 Task: Add a condition where "Channel Is Closed ticket" in pending tickets.
Action: Mouse moved to (94, 442)
Screenshot: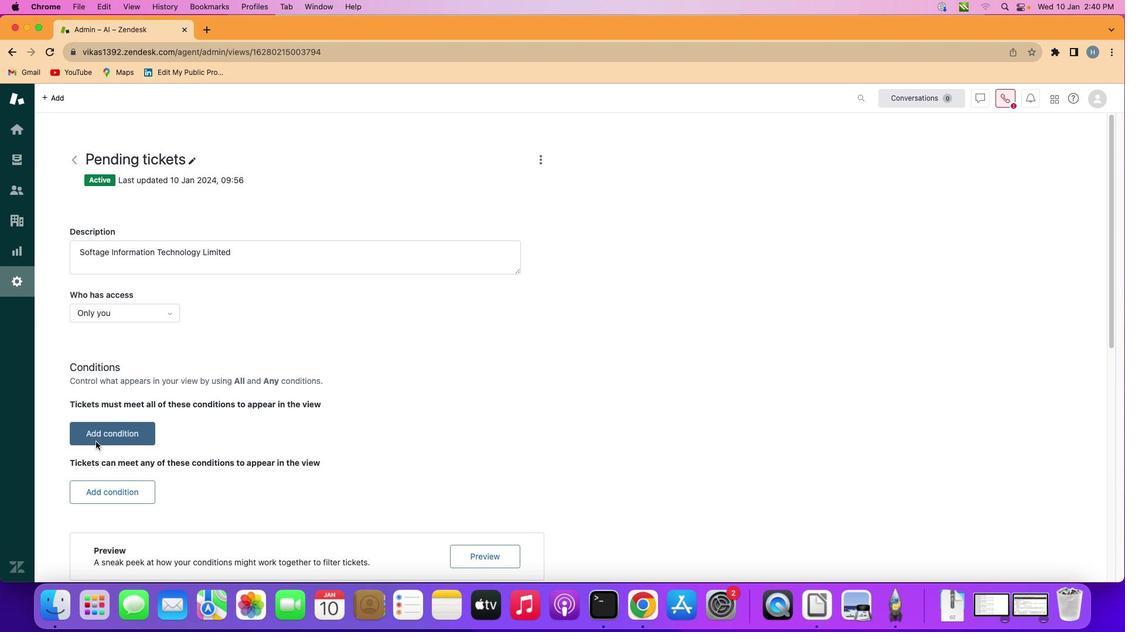 
Action: Mouse pressed left at (94, 442)
Screenshot: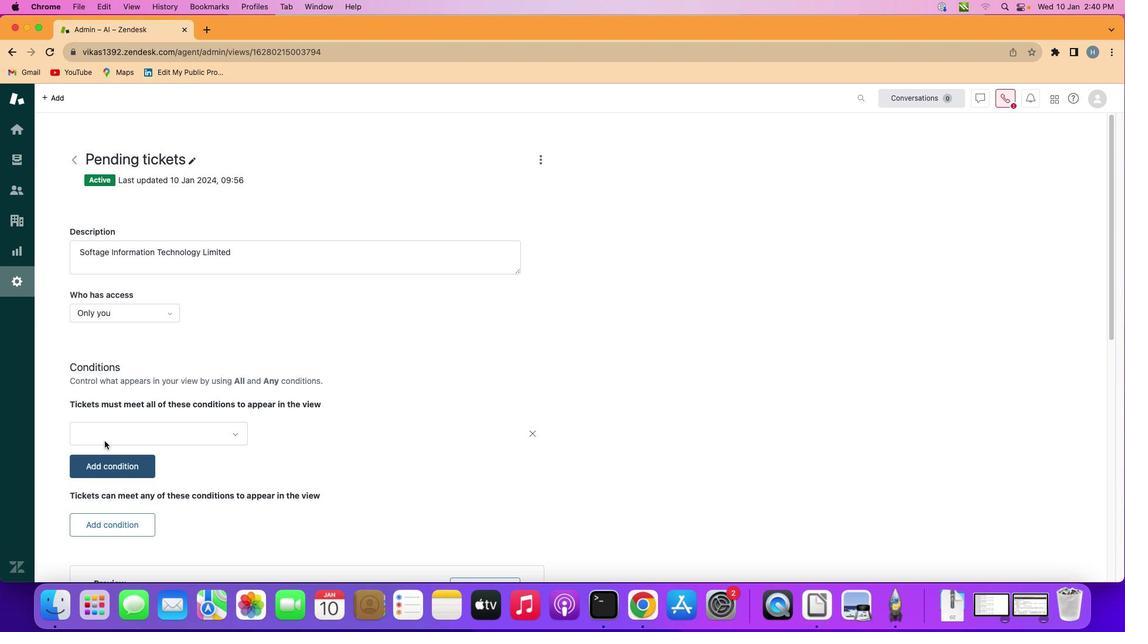 
Action: Mouse moved to (189, 441)
Screenshot: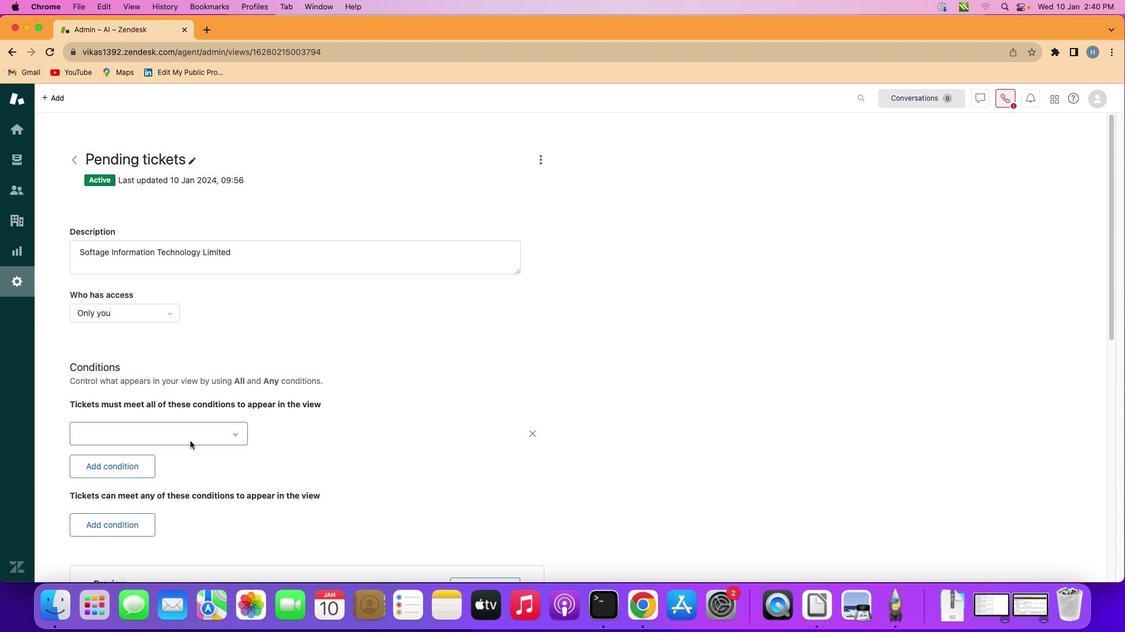 
Action: Mouse pressed left at (189, 441)
Screenshot: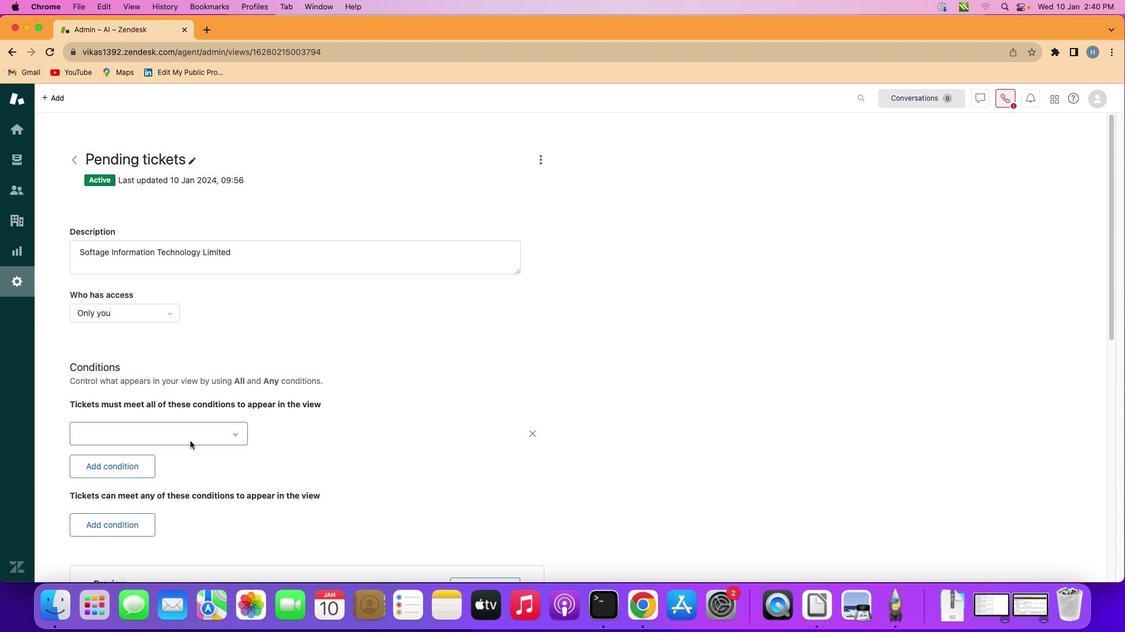 
Action: Mouse moved to (196, 329)
Screenshot: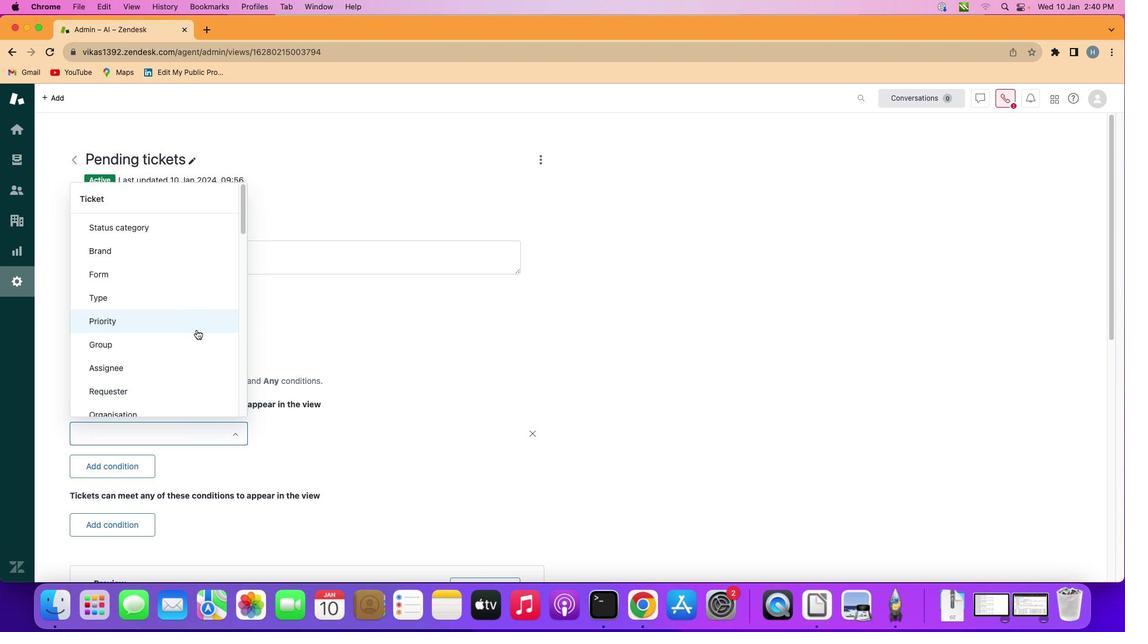 
Action: Mouse scrolled (196, 329) with delta (0, 0)
Screenshot: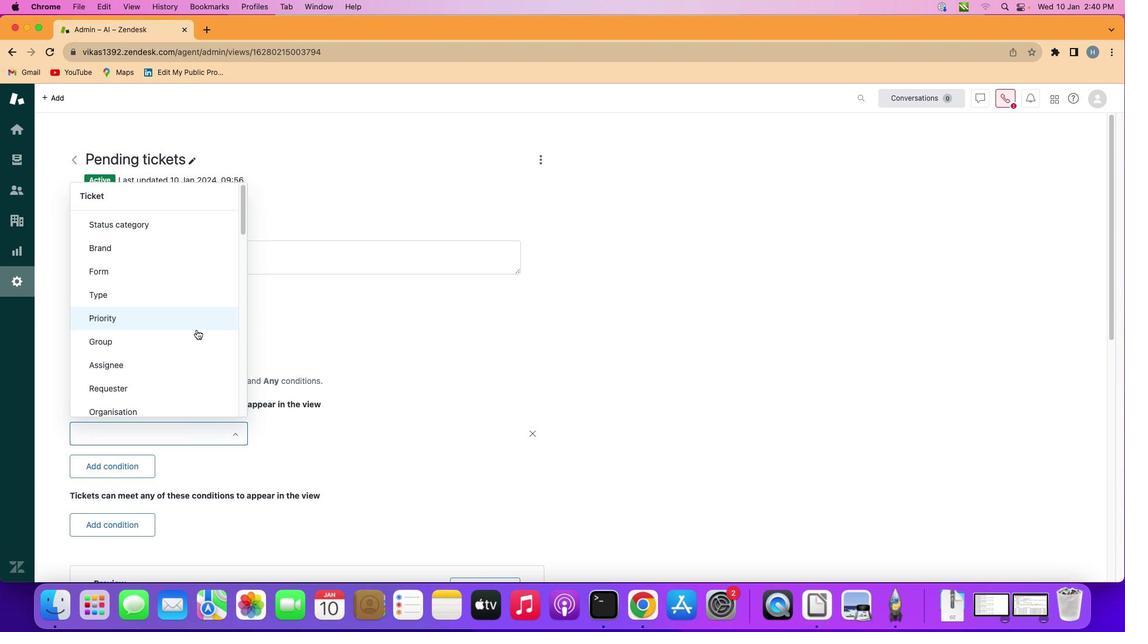 
Action: Mouse scrolled (196, 329) with delta (0, 0)
Screenshot: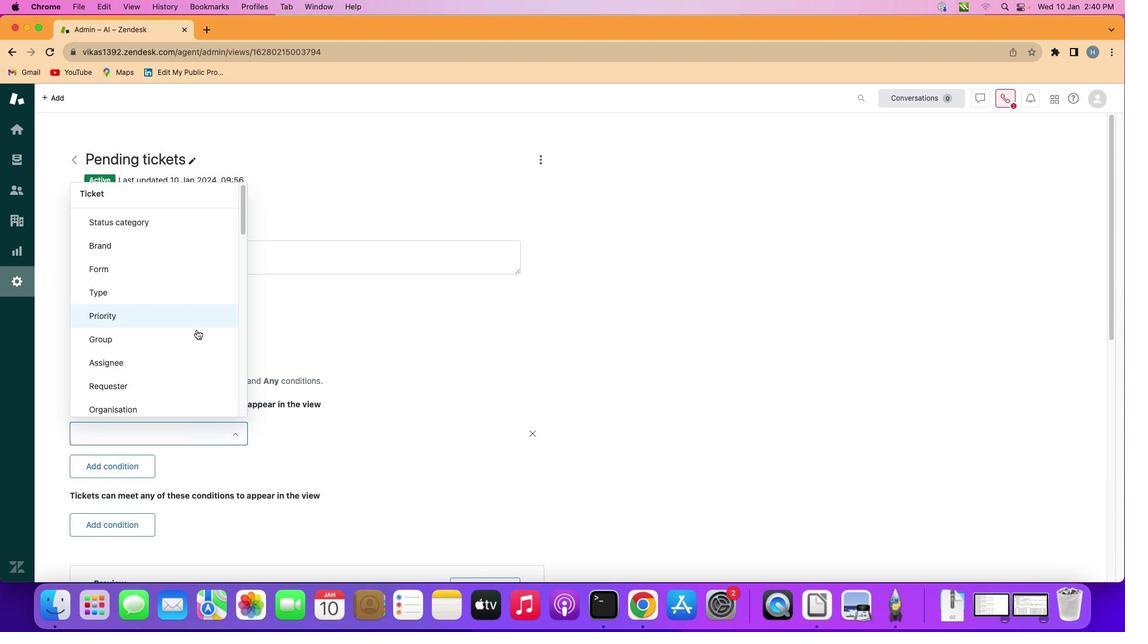 
Action: Mouse scrolled (196, 329) with delta (0, 0)
Screenshot: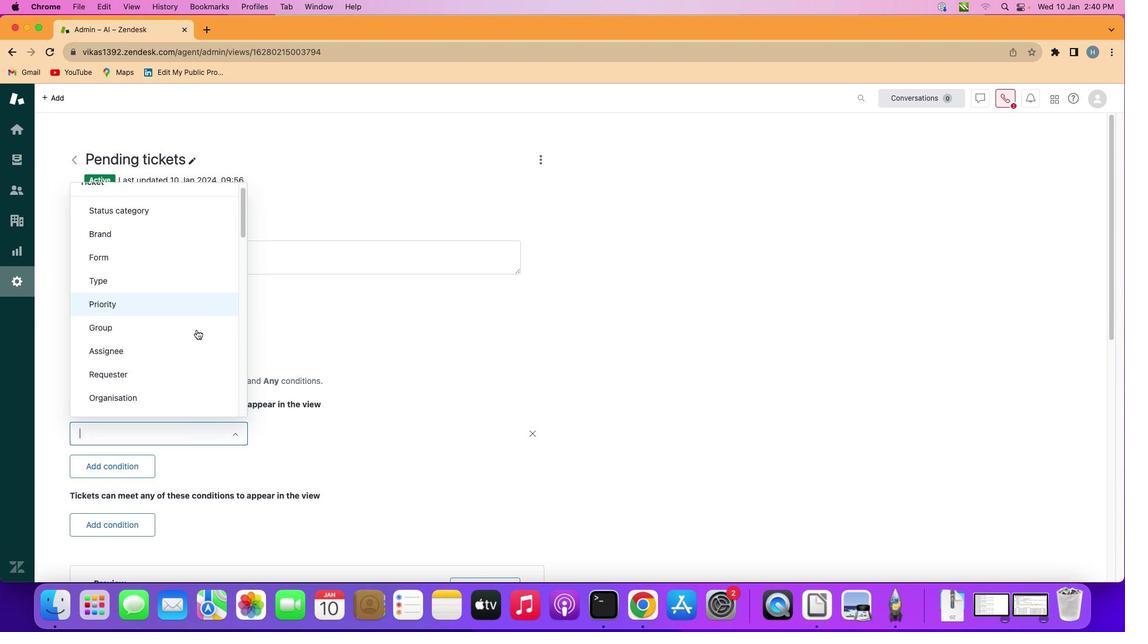 
Action: Mouse scrolled (196, 329) with delta (0, 0)
Screenshot: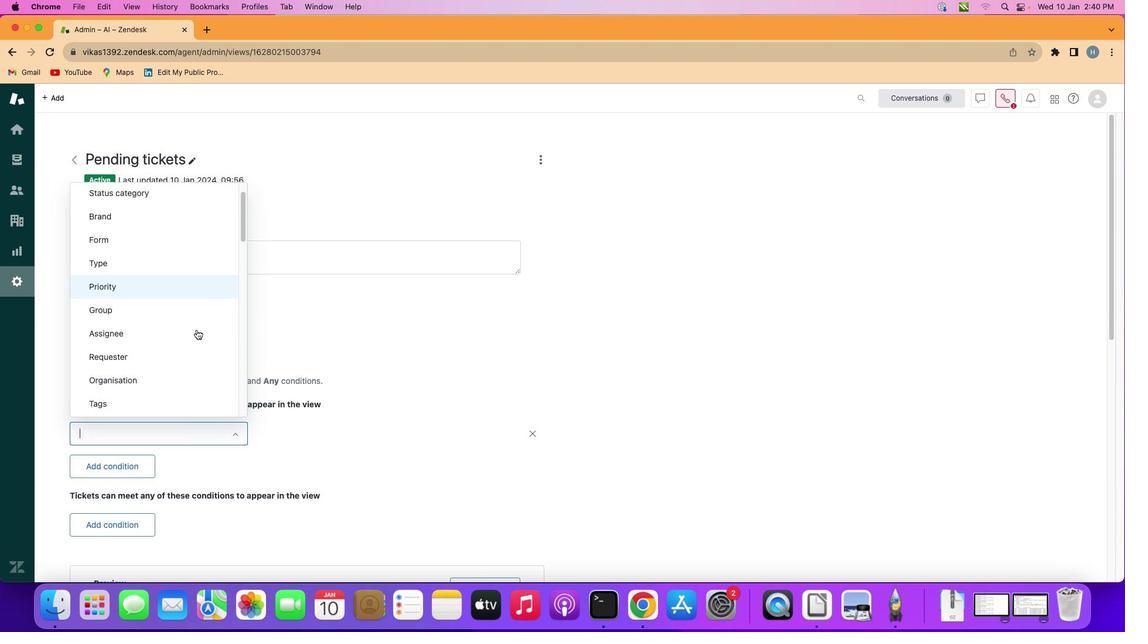 
Action: Mouse scrolled (196, 329) with delta (0, 0)
Screenshot: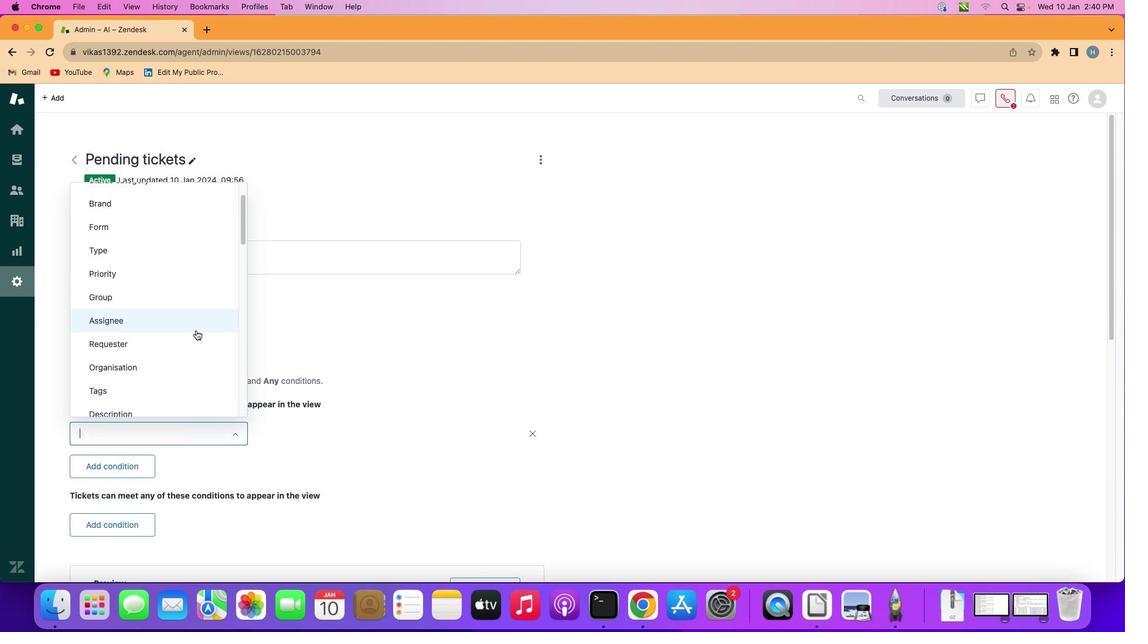 
Action: Mouse moved to (195, 330)
Screenshot: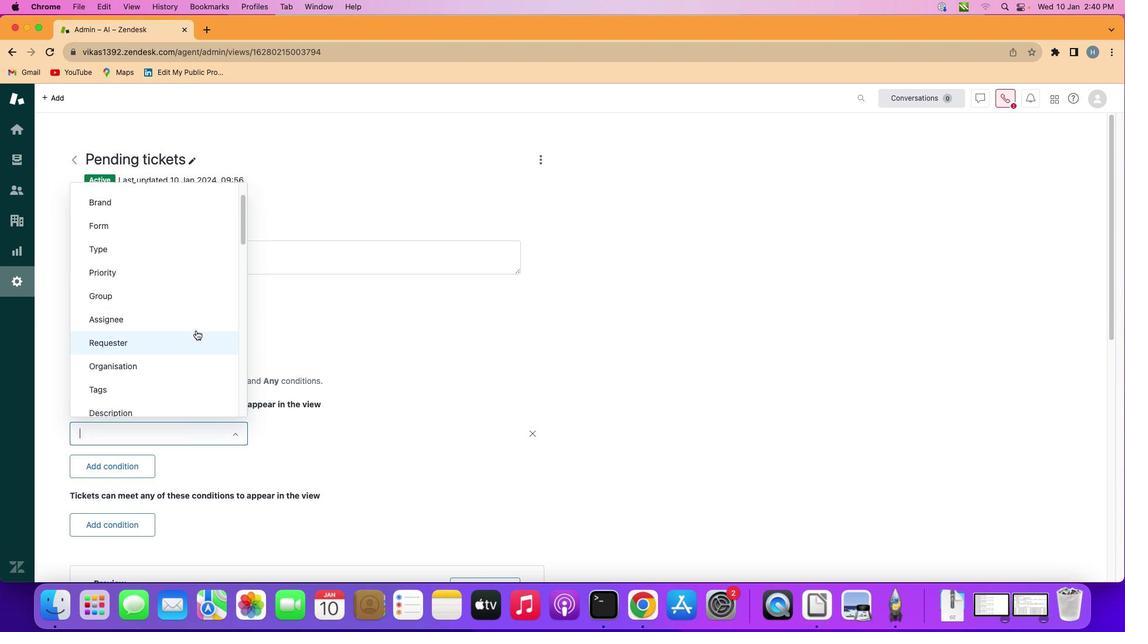 
Action: Mouse scrolled (195, 330) with delta (0, 0)
Screenshot: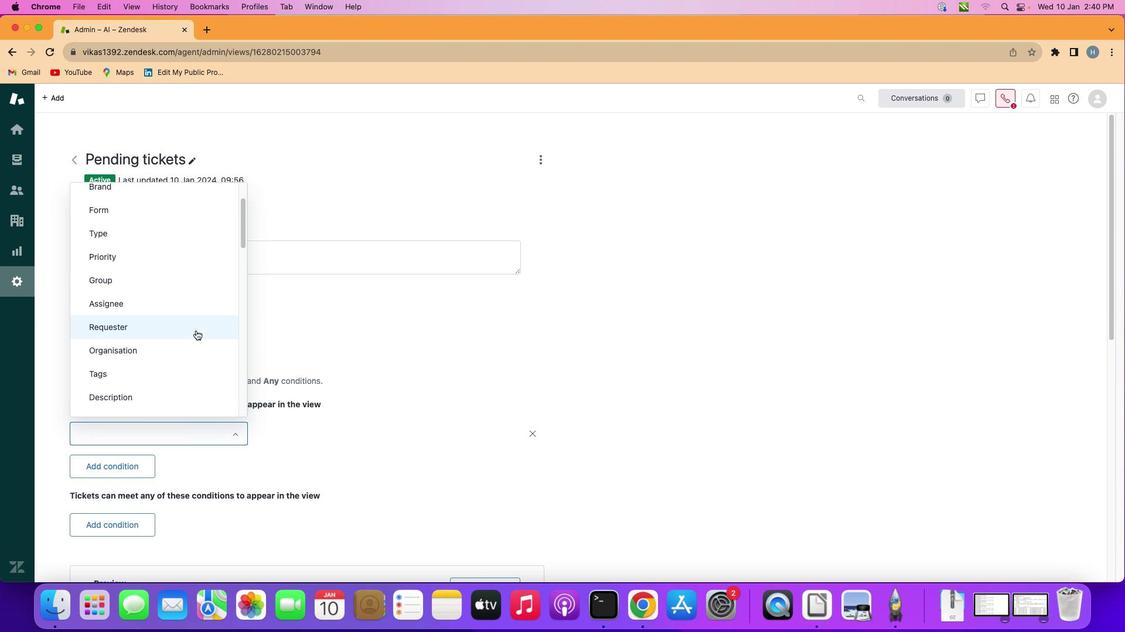 
Action: Mouse scrolled (195, 330) with delta (0, 0)
Screenshot: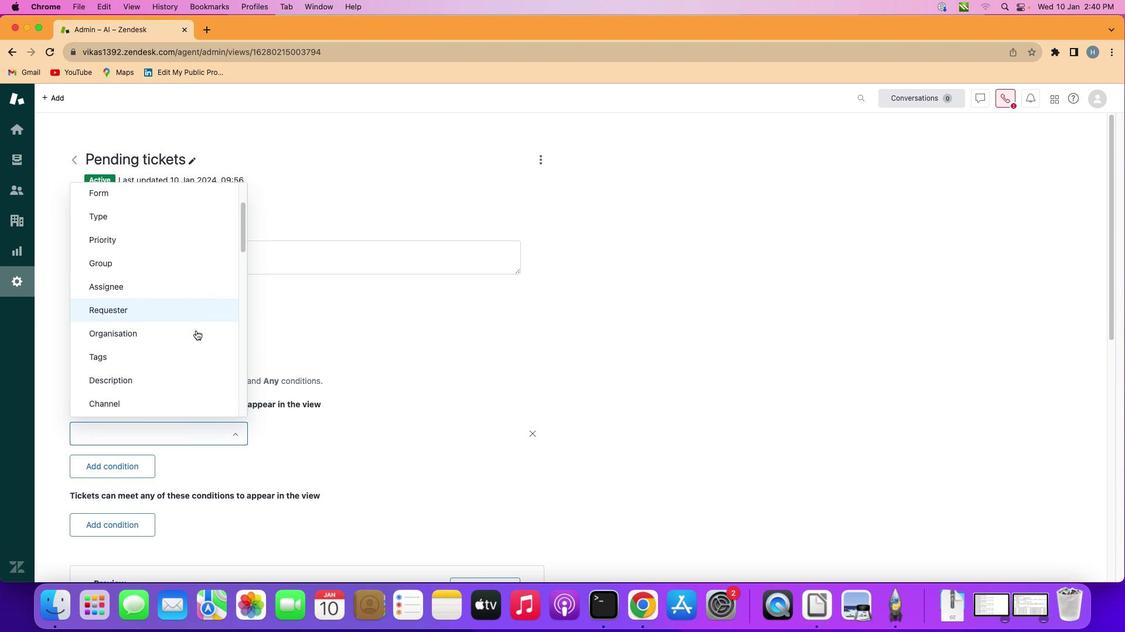 
Action: Mouse scrolled (195, 330) with delta (0, 0)
Screenshot: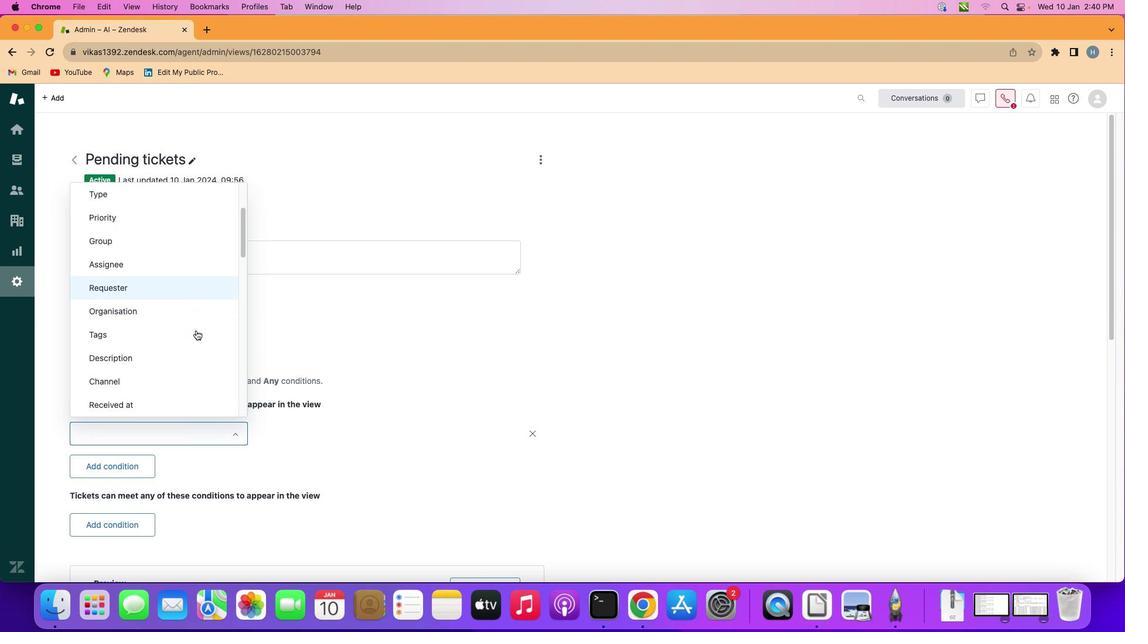 
Action: Mouse scrolled (195, 330) with delta (0, 0)
Screenshot: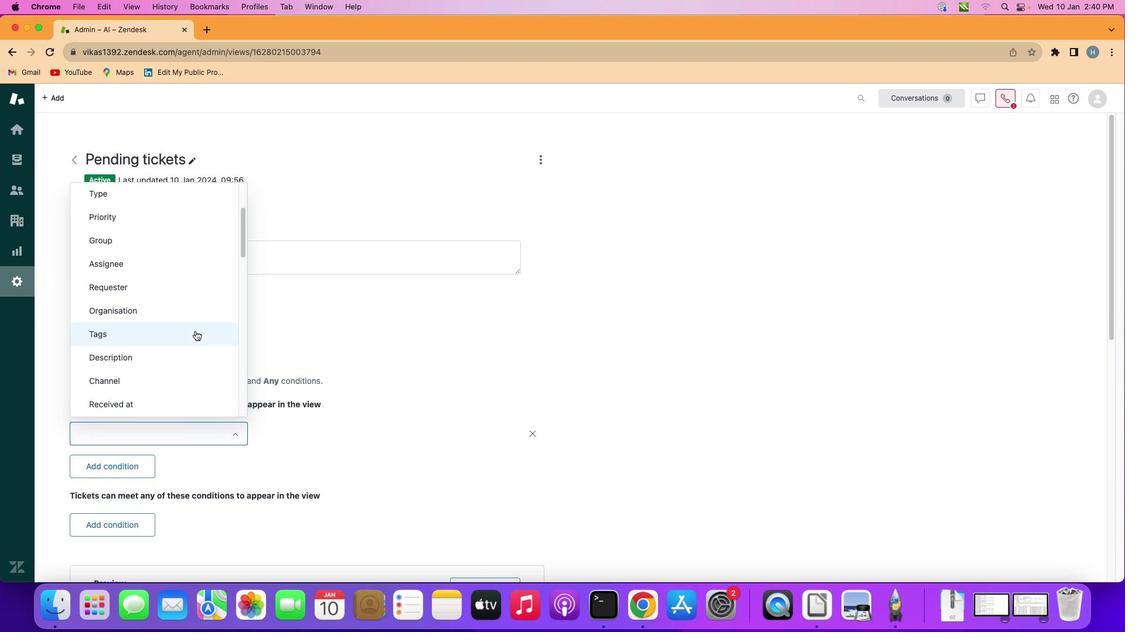
Action: Mouse moved to (167, 380)
Screenshot: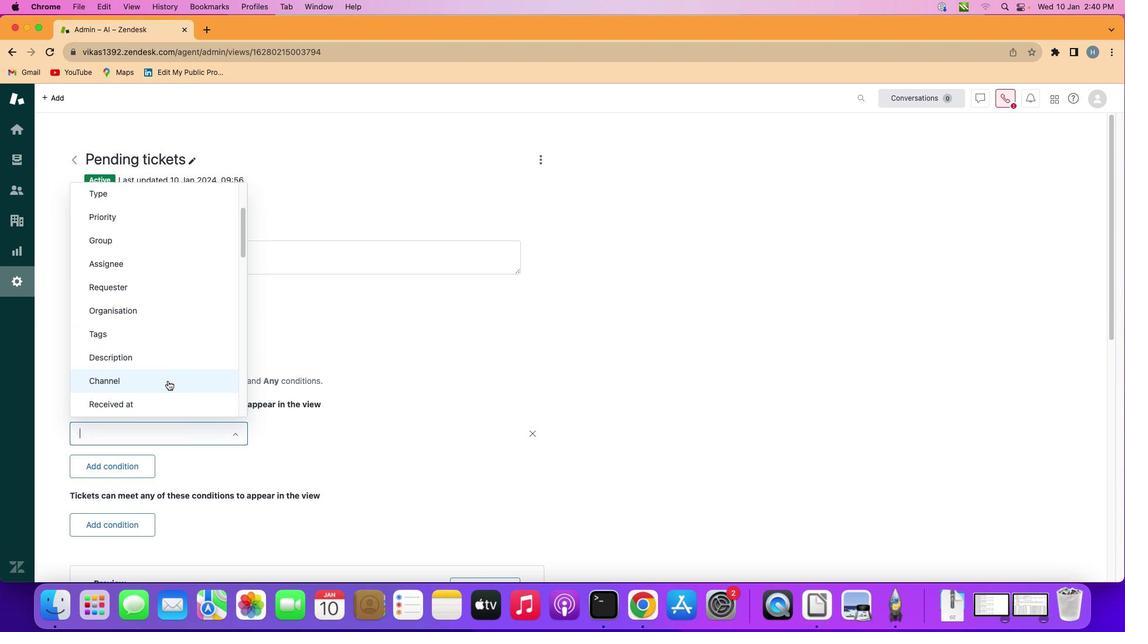 
Action: Mouse pressed left at (167, 380)
Screenshot: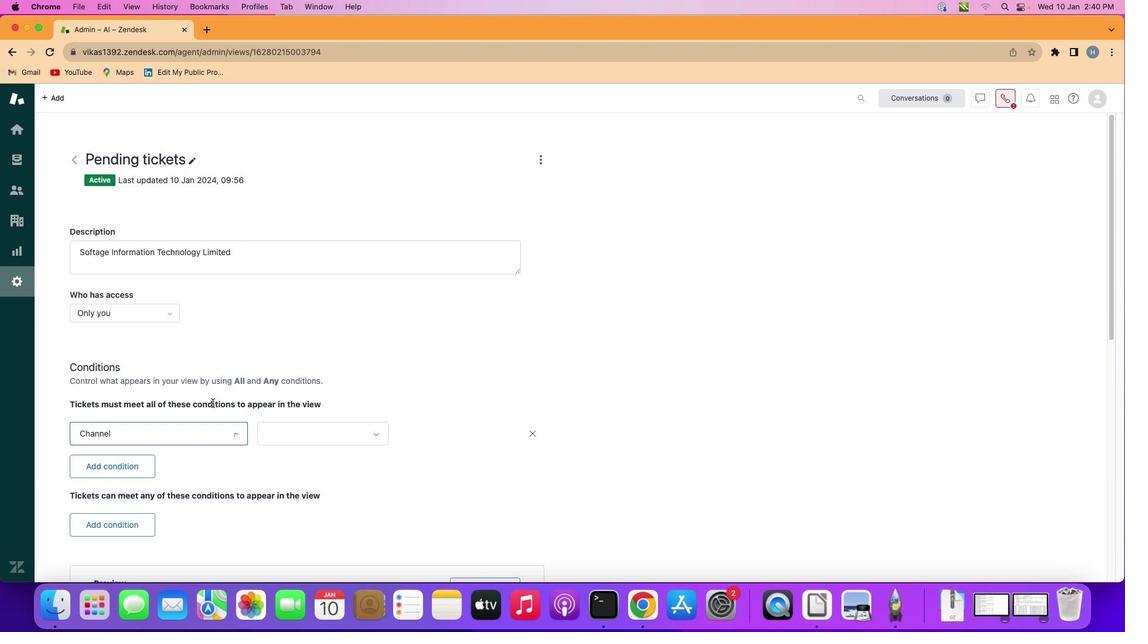 
Action: Mouse moved to (355, 439)
Screenshot: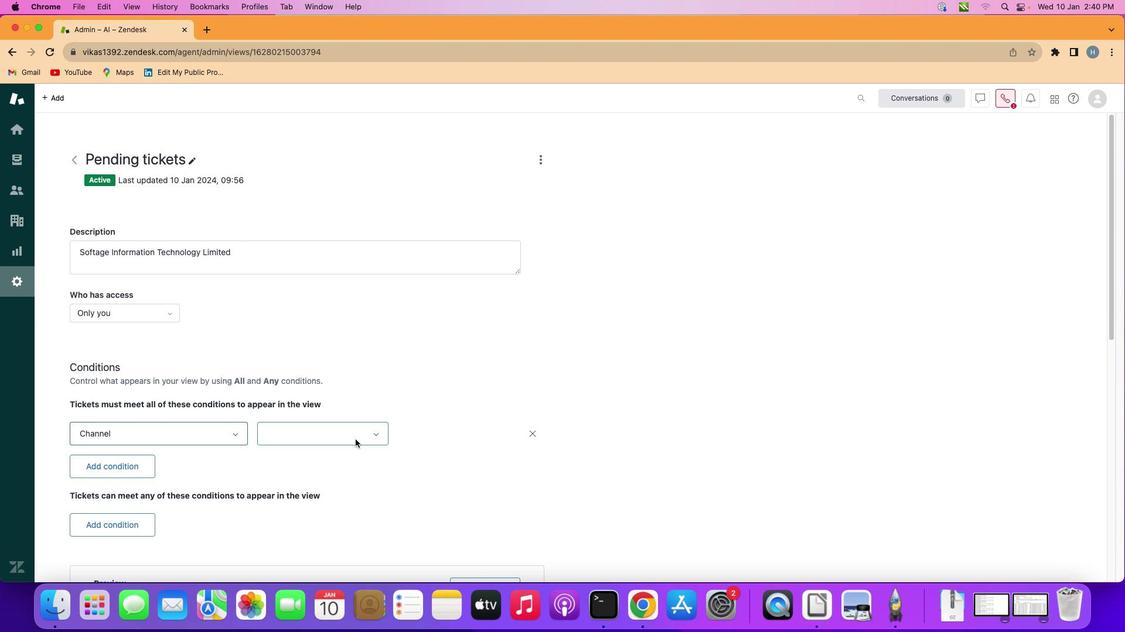 
Action: Mouse pressed left at (355, 439)
Screenshot: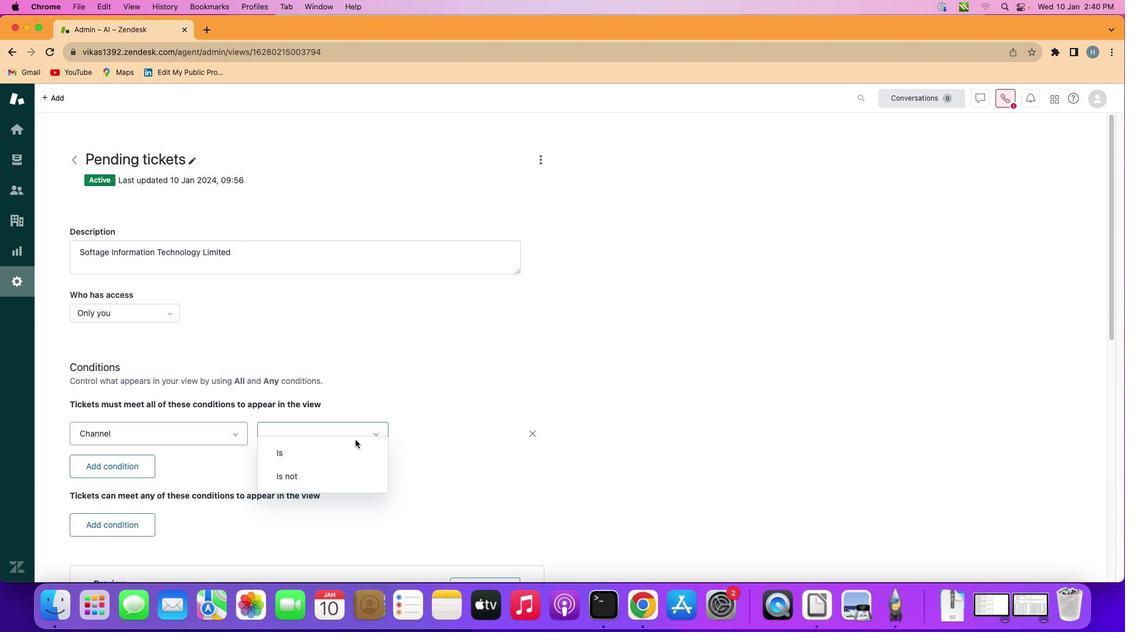 
Action: Mouse moved to (326, 472)
Screenshot: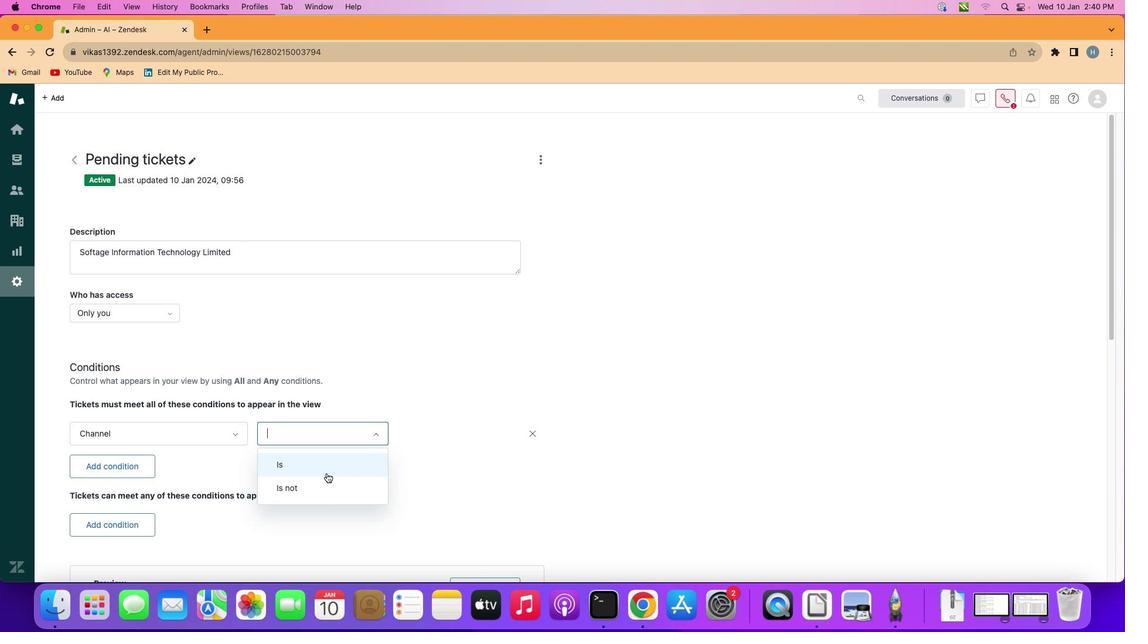 
Action: Mouse pressed left at (326, 472)
Screenshot: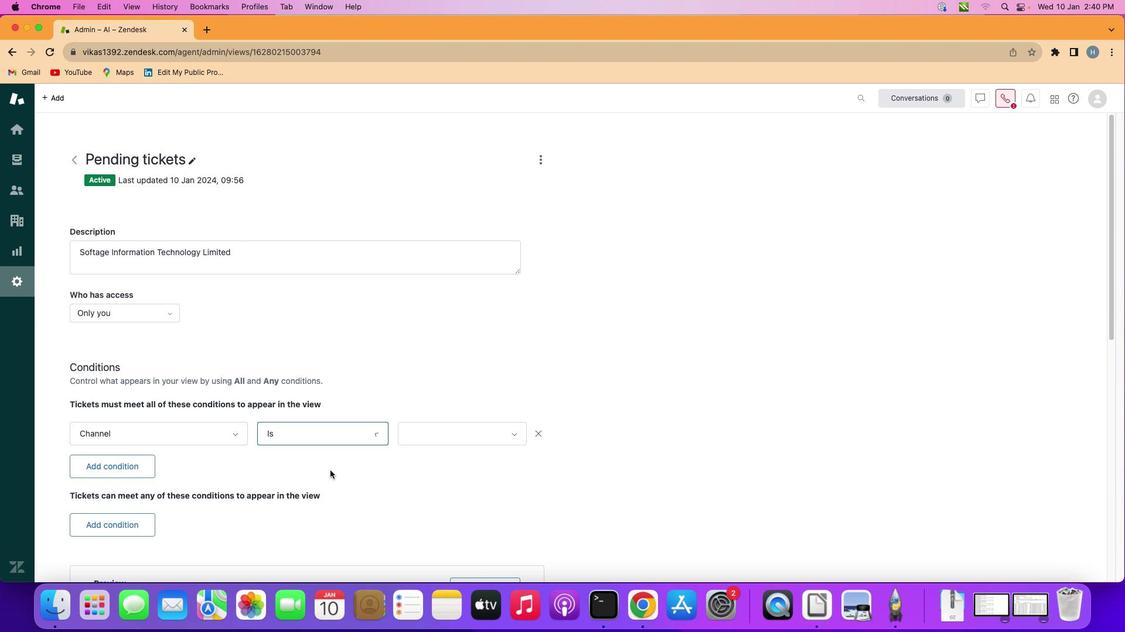 
Action: Mouse moved to (483, 434)
Screenshot: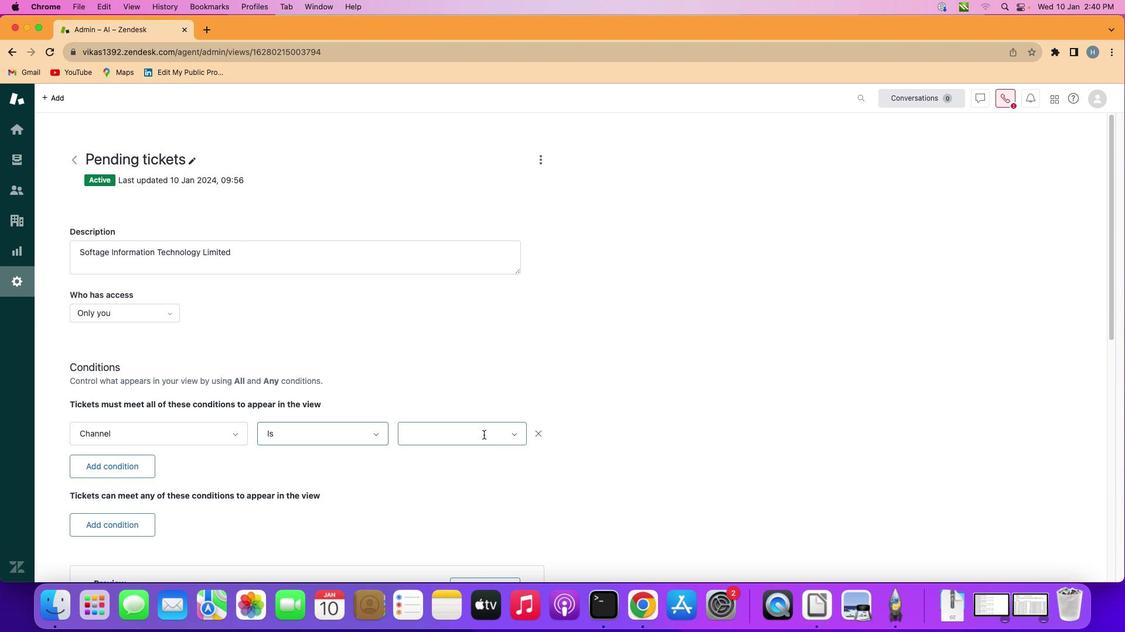 
Action: Mouse pressed left at (483, 434)
Screenshot: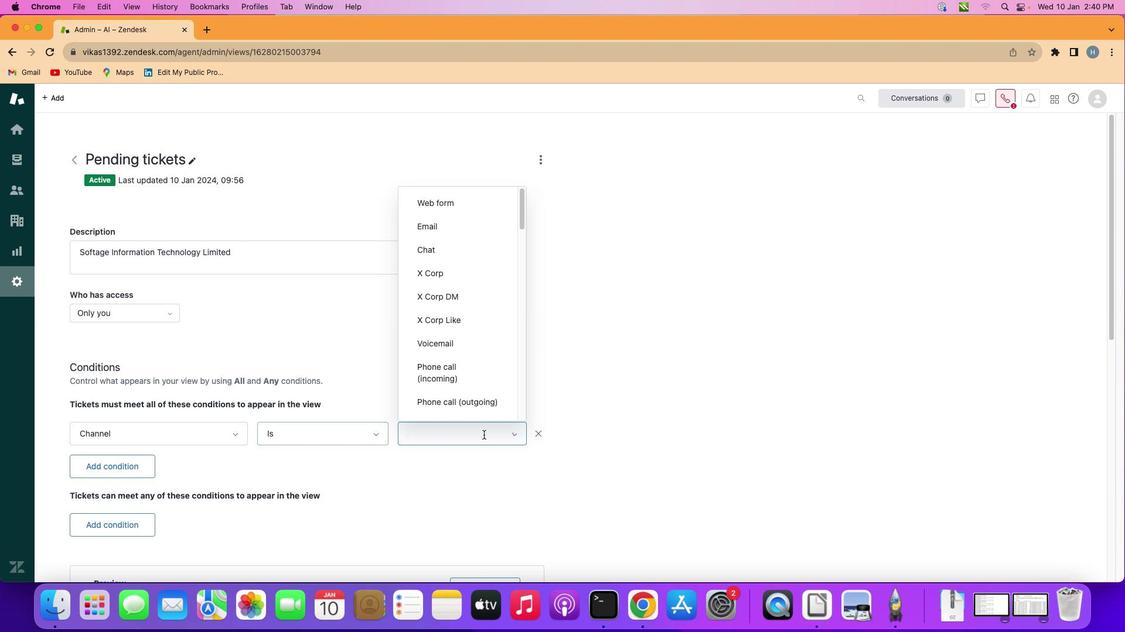 
Action: Mouse moved to (445, 324)
Screenshot: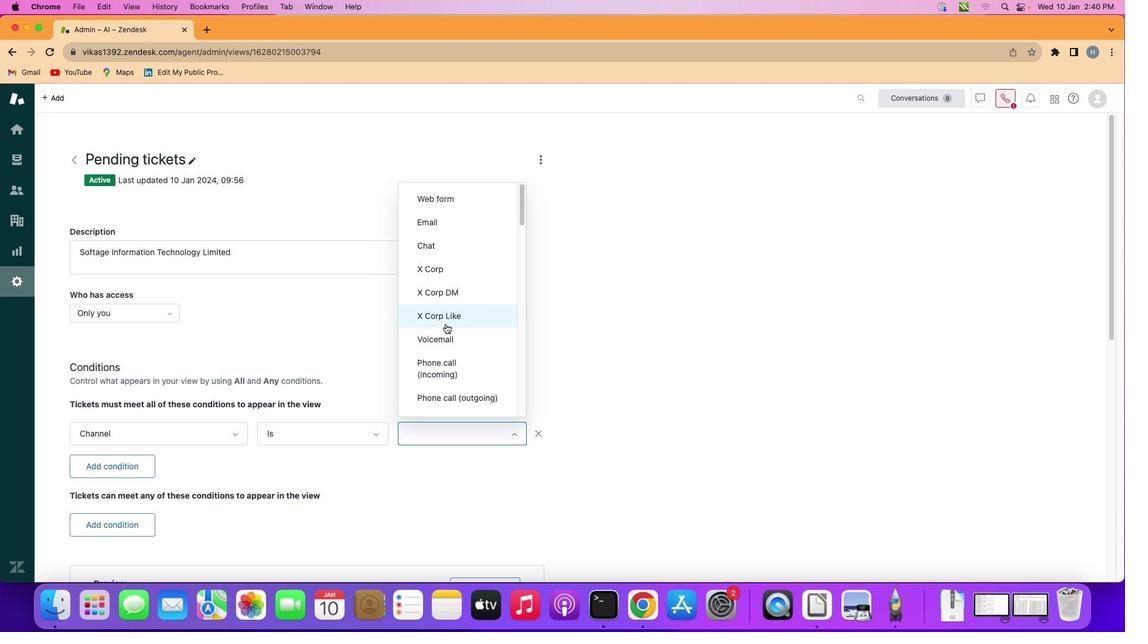 
Action: Mouse scrolled (445, 324) with delta (0, 0)
Screenshot: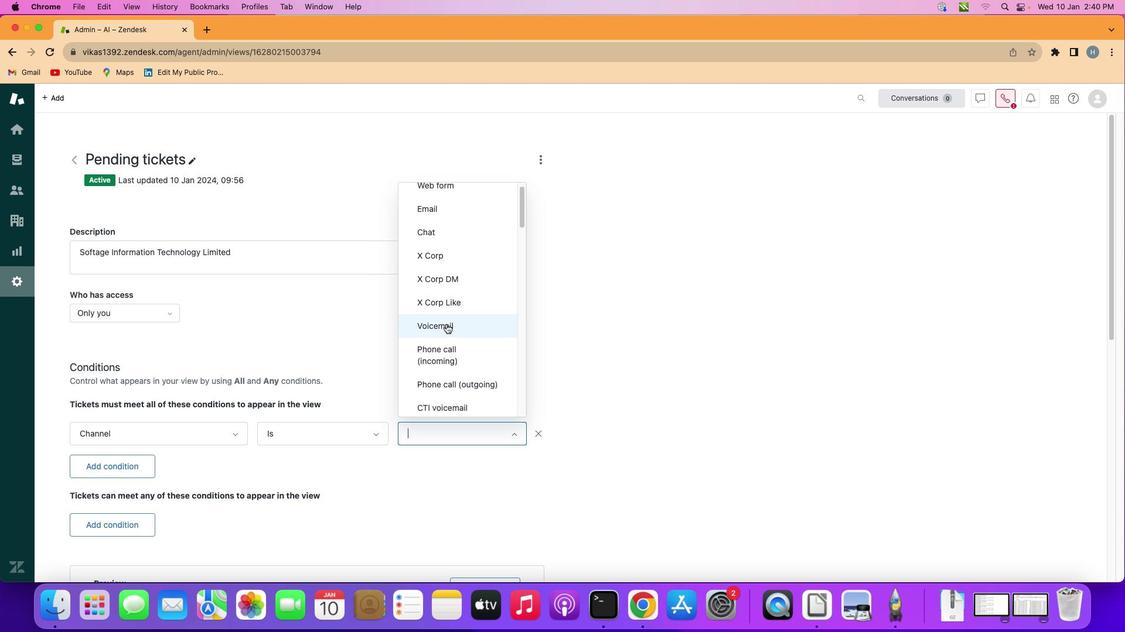 
Action: Mouse scrolled (445, 324) with delta (0, 0)
Screenshot: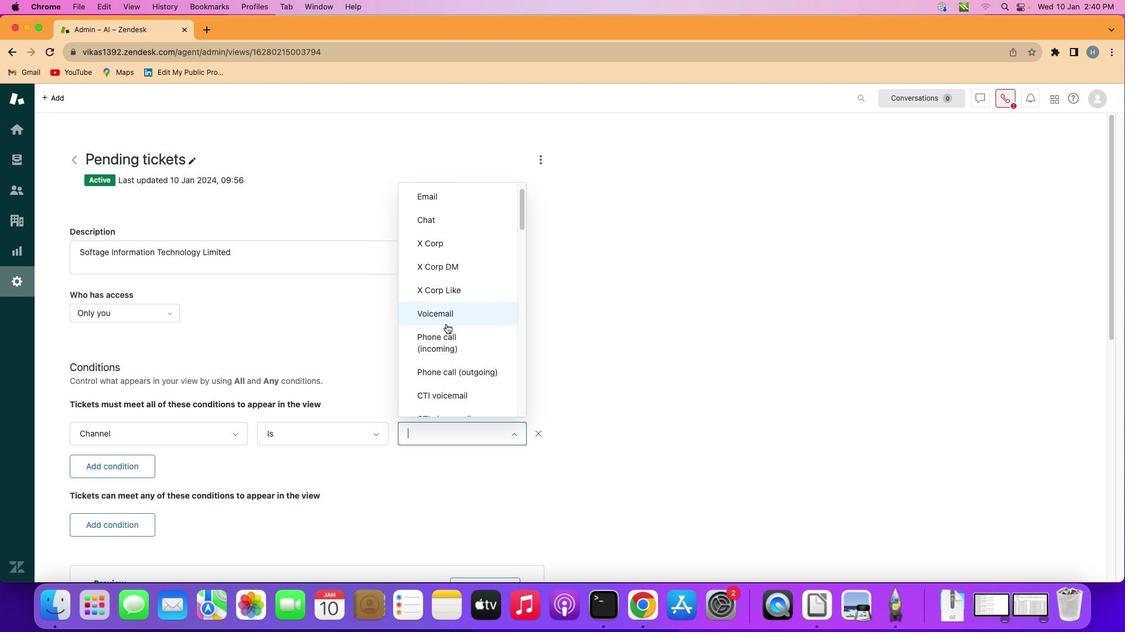 
Action: Mouse moved to (445, 324)
Screenshot: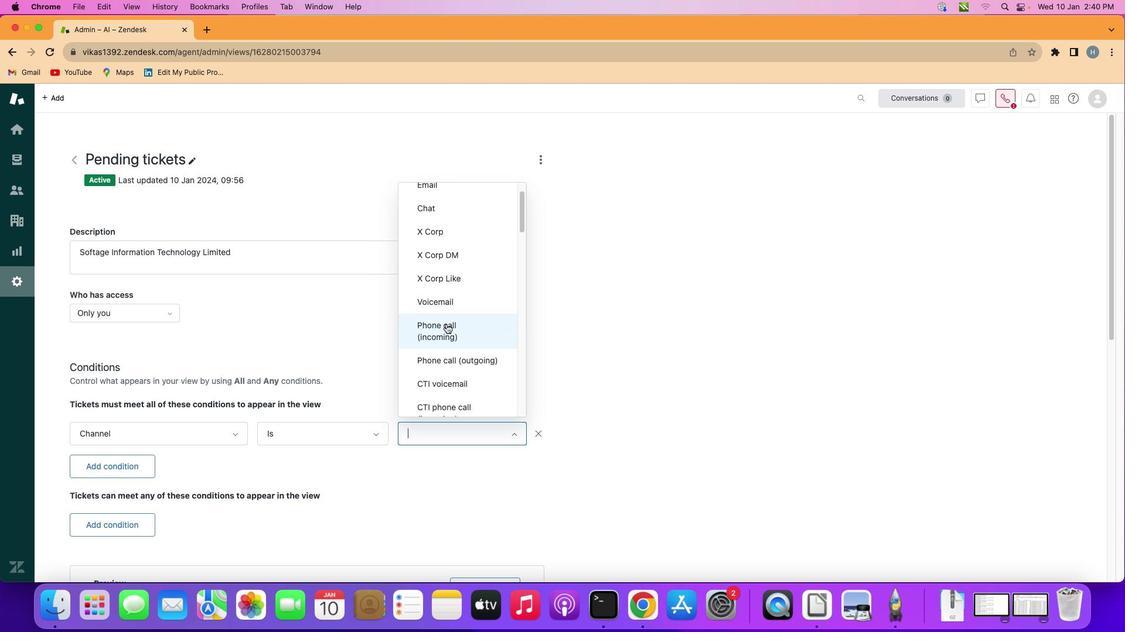 
Action: Mouse scrolled (445, 324) with delta (0, 0)
Screenshot: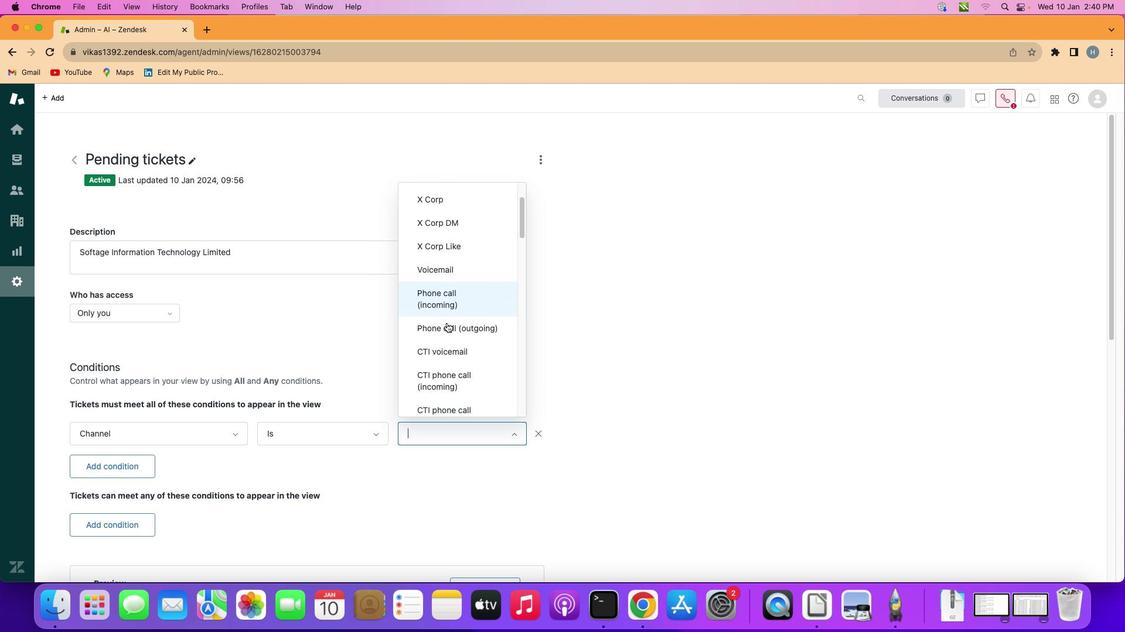 
Action: Mouse scrolled (445, 324) with delta (0, -1)
Screenshot: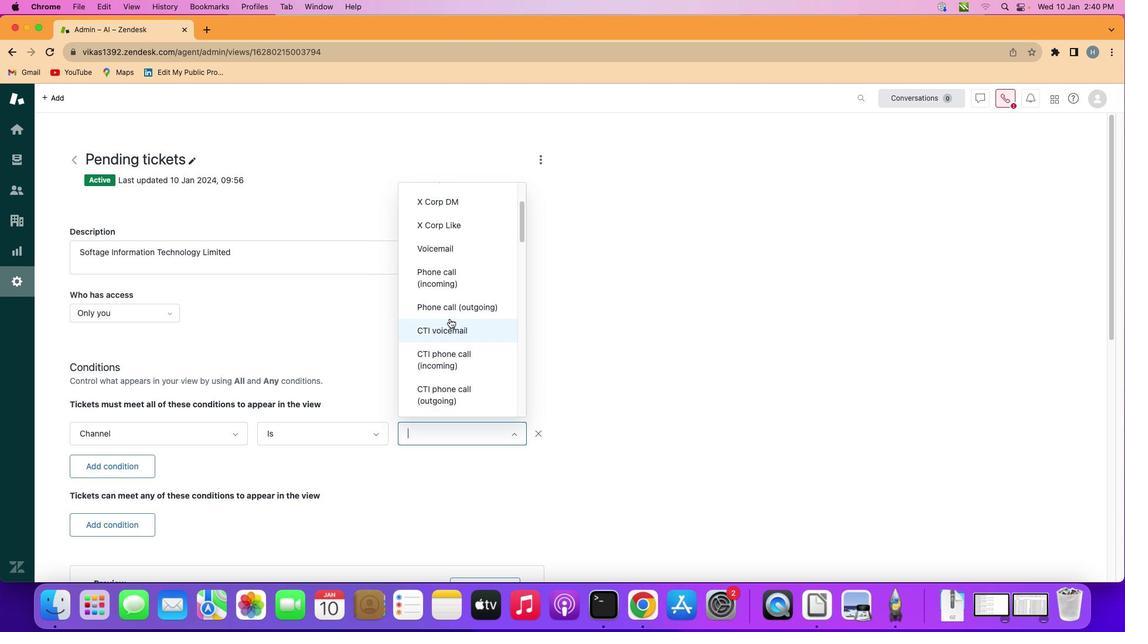 
Action: Mouse moved to (444, 314)
Screenshot: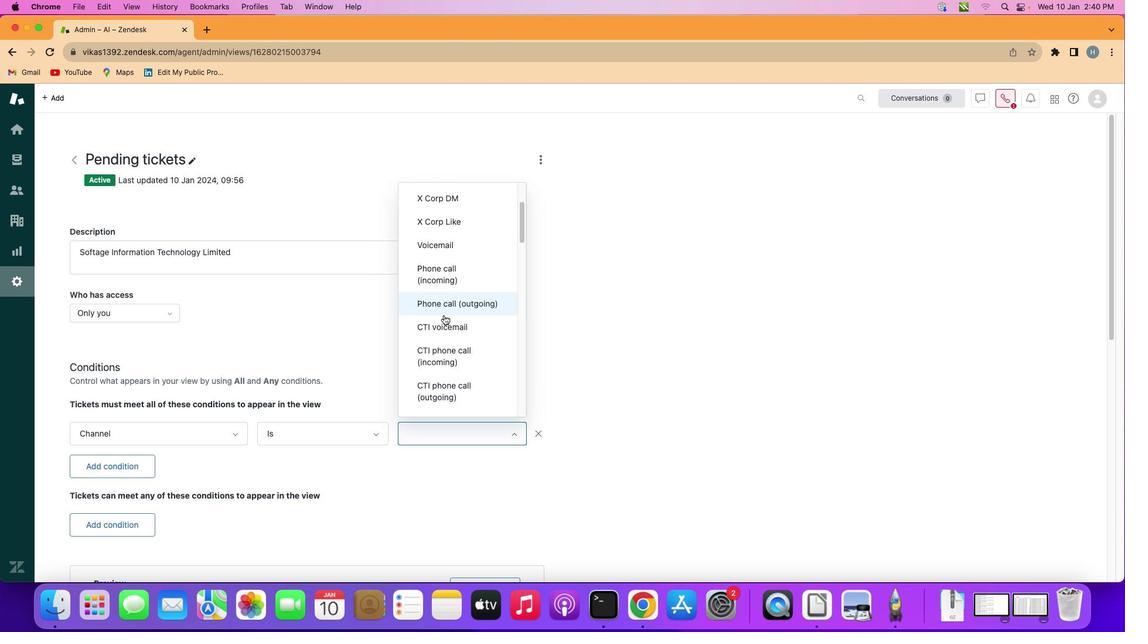 
Action: Mouse scrolled (444, 314) with delta (0, 0)
Screenshot: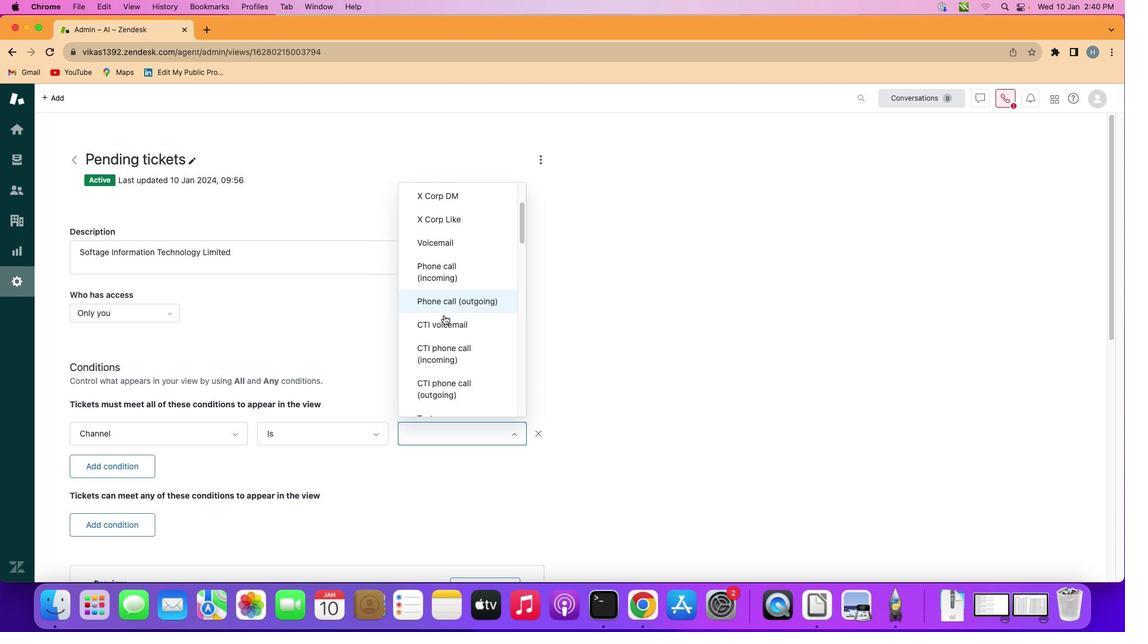
Action: Mouse moved to (443, 315)
Screenshot: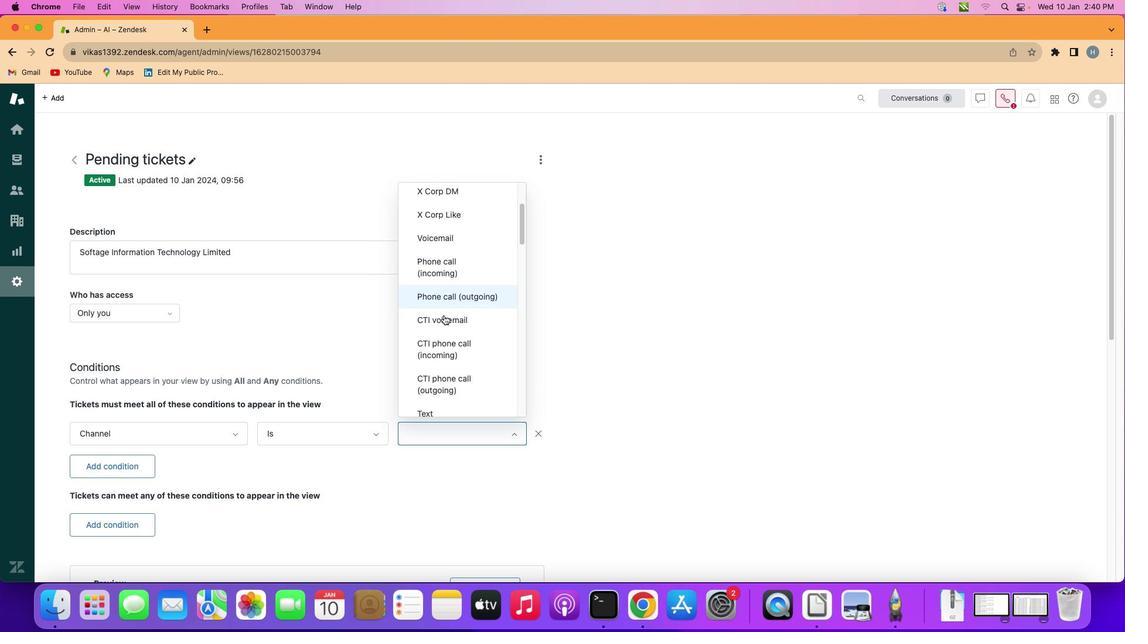 
Action: Mouse scrolled (443, 315) with delta (0, 0)
Screenshot: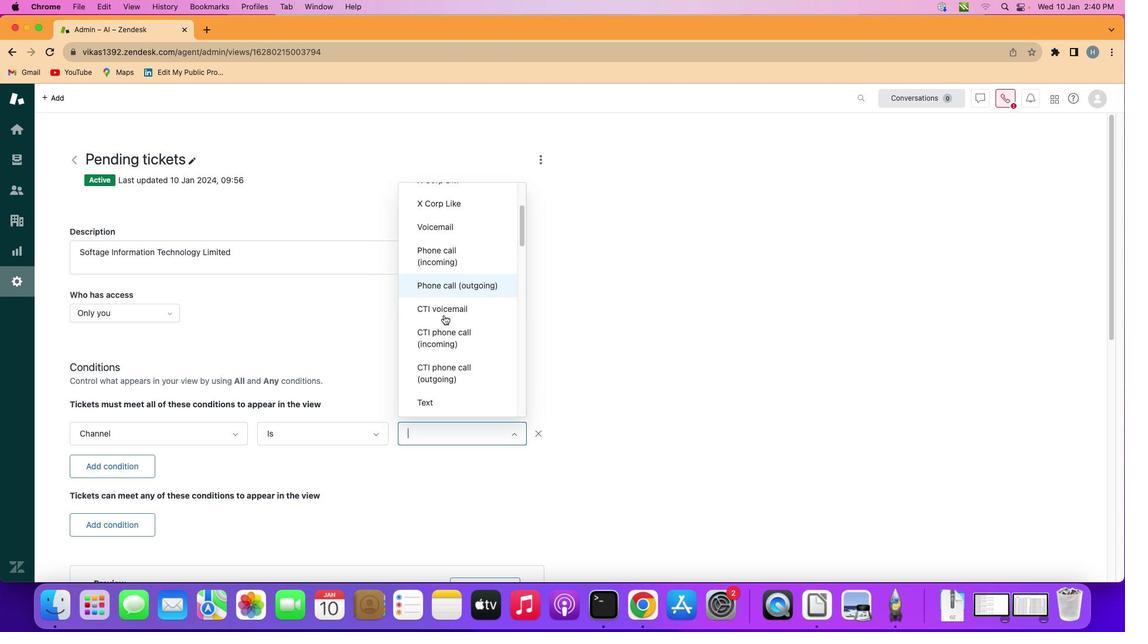 
Action: Mouse scrolled (443, 315) with delta (0, 0)
Screenshot: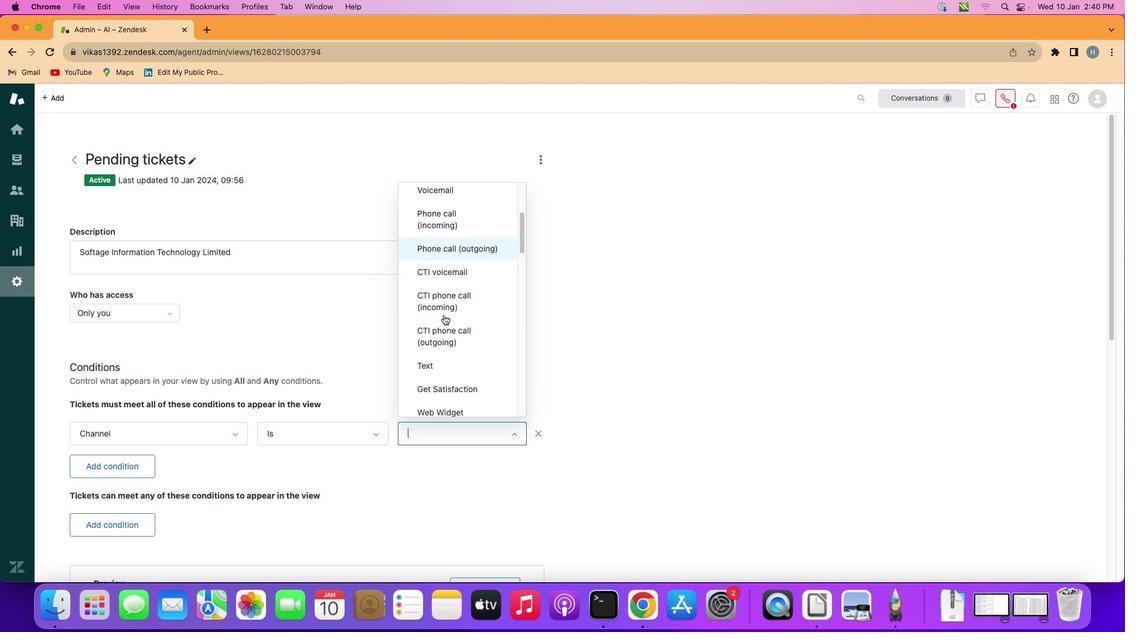 
Action: Mouse scrolled (443, 315) with delta (0, 0)
Screenshot: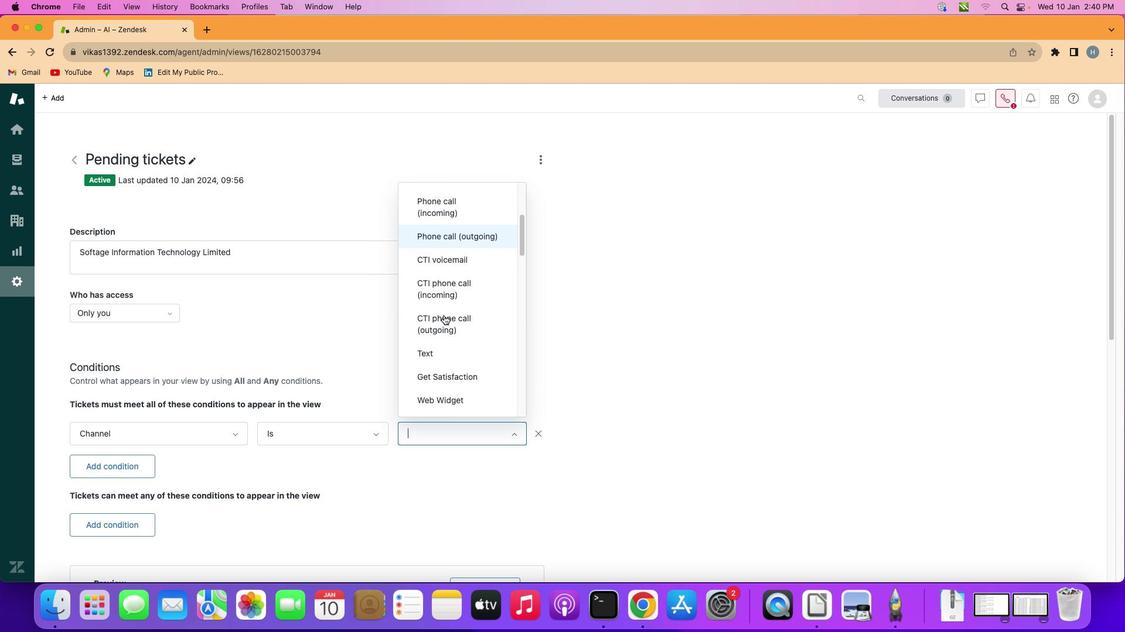 
Action: Mouse scrolled (443, 315) with delta (0, 0)
Screenshot: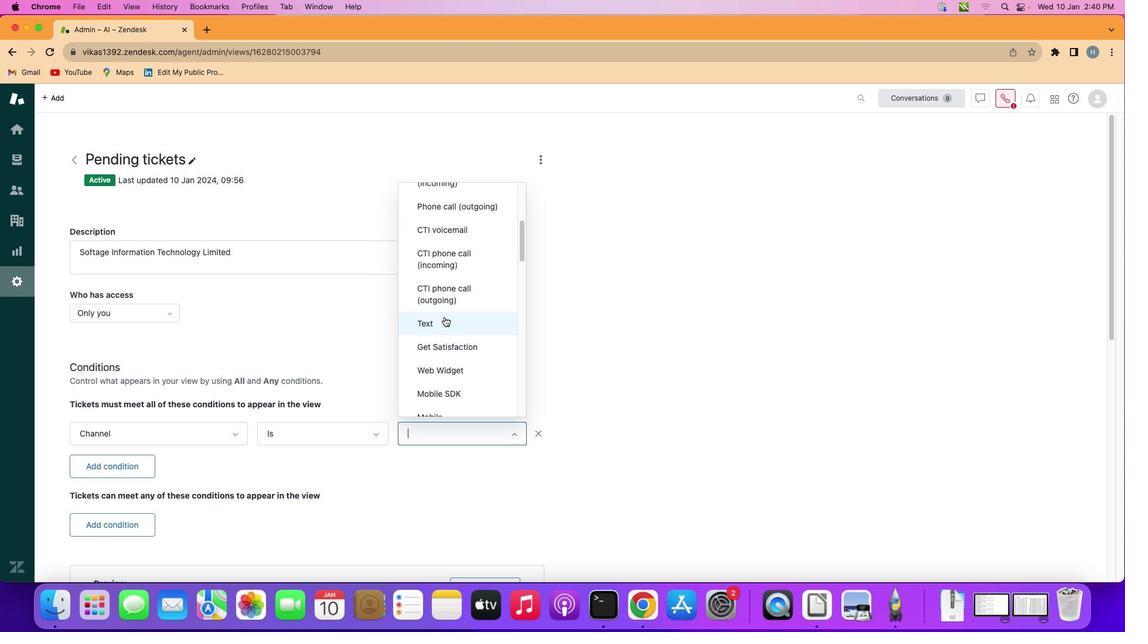 
Action: Mouse moved to (444, 318)
Screenshot: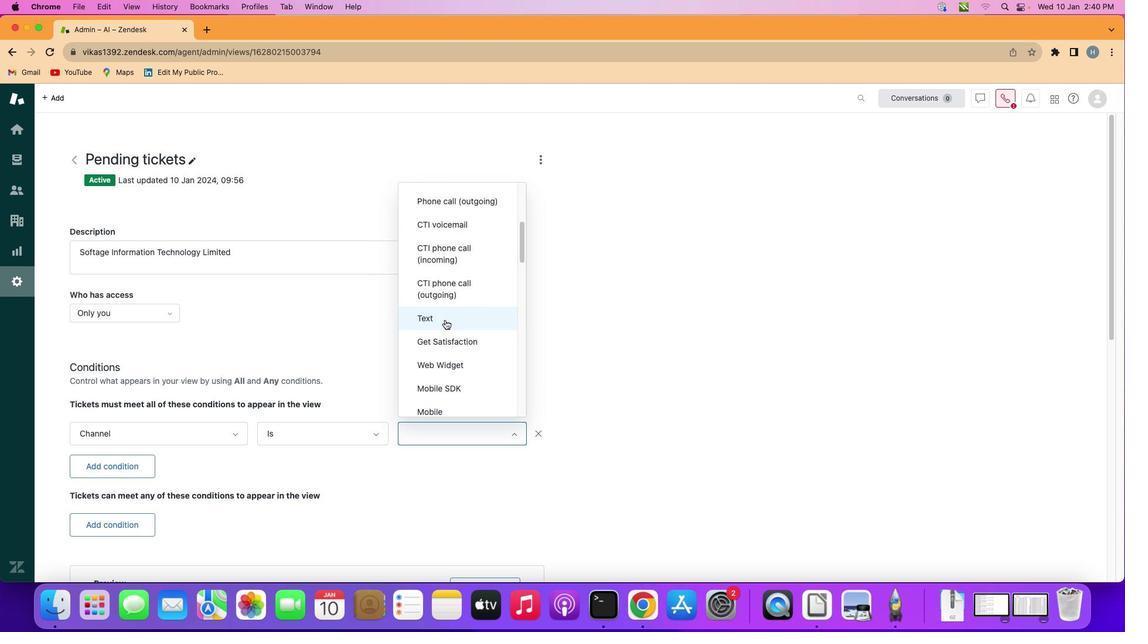 
Action: Mouse scrolled (444, 318) with delta (0, 0)
Screenshot: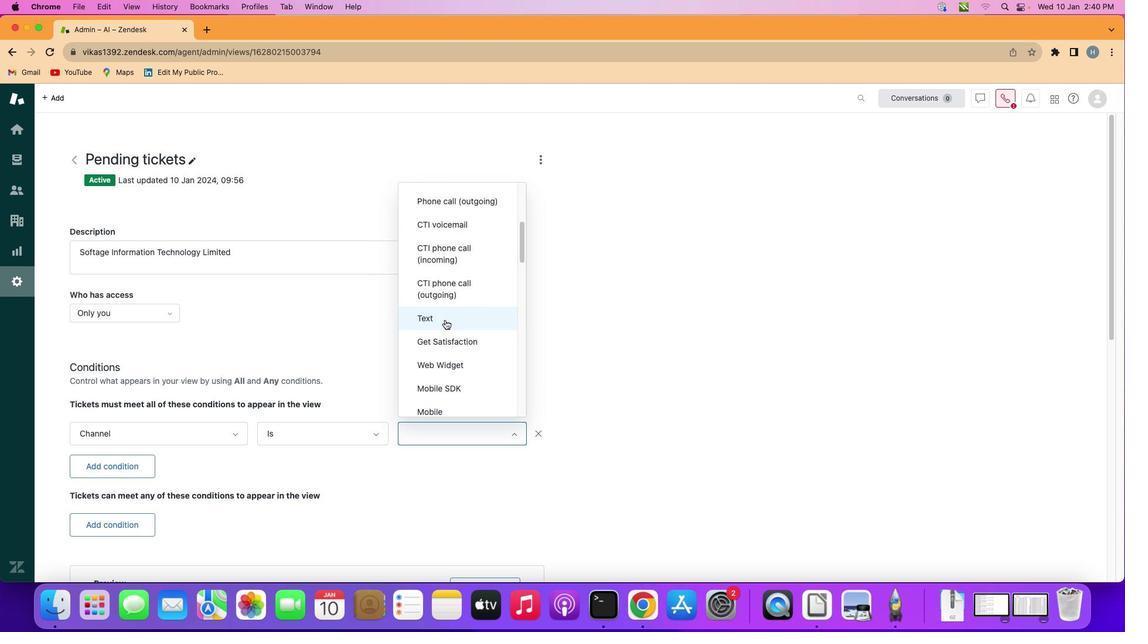 
Action: Mouse moved to (444, 319)
Screenshot: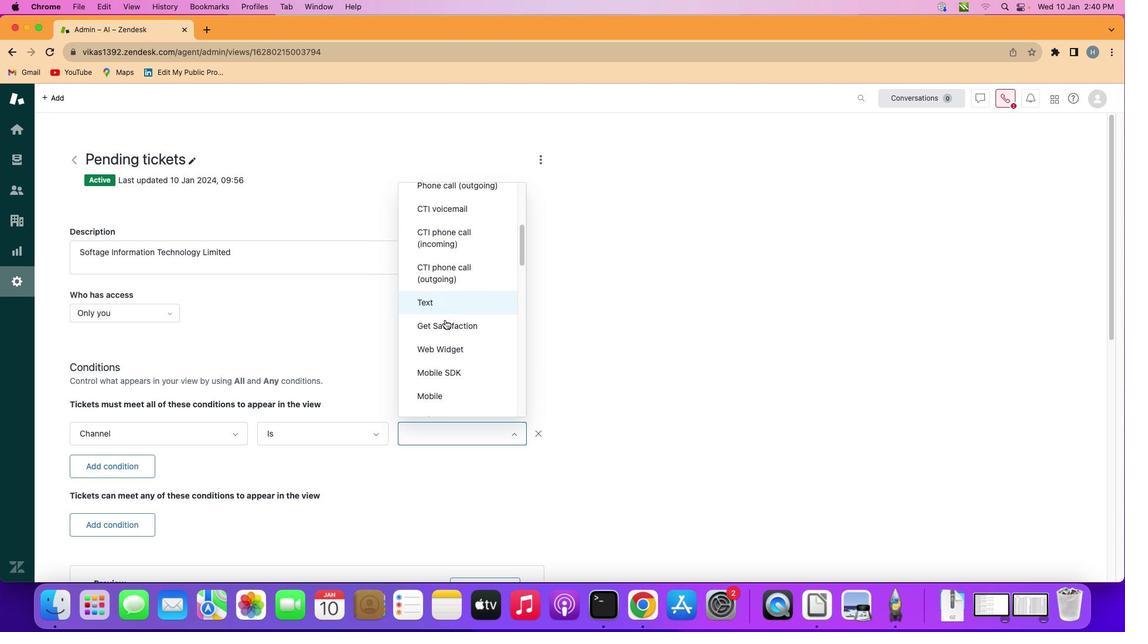 
Action: Mouse scrolled (444, 319) with delta (0, 0)
Screenshot: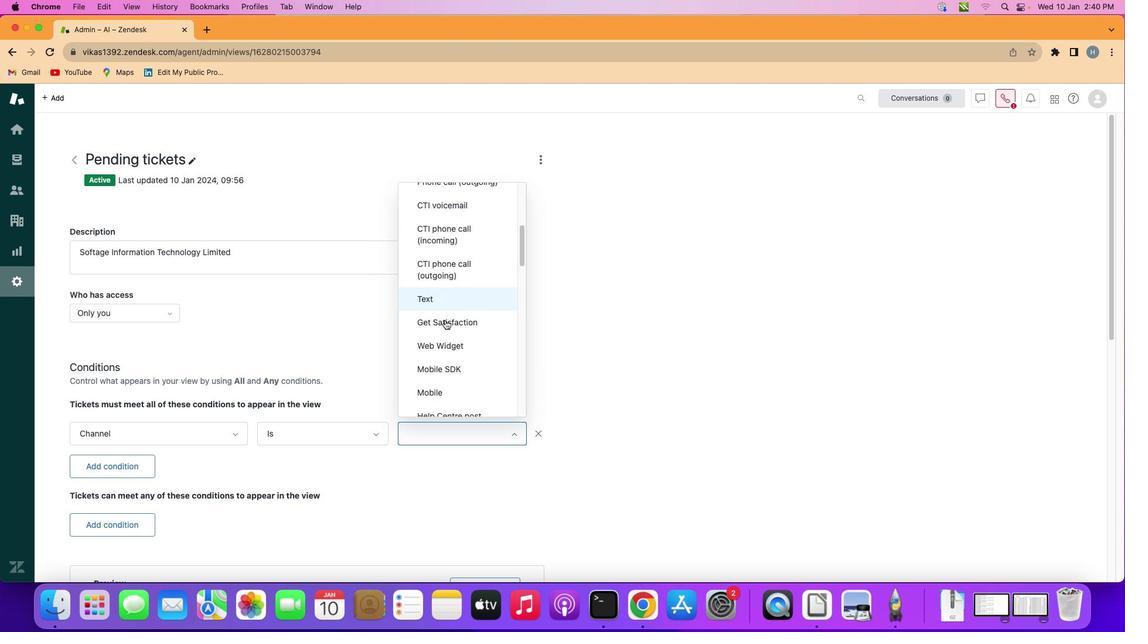 
Action: Mouse moved to (444, 319)
Screenshot: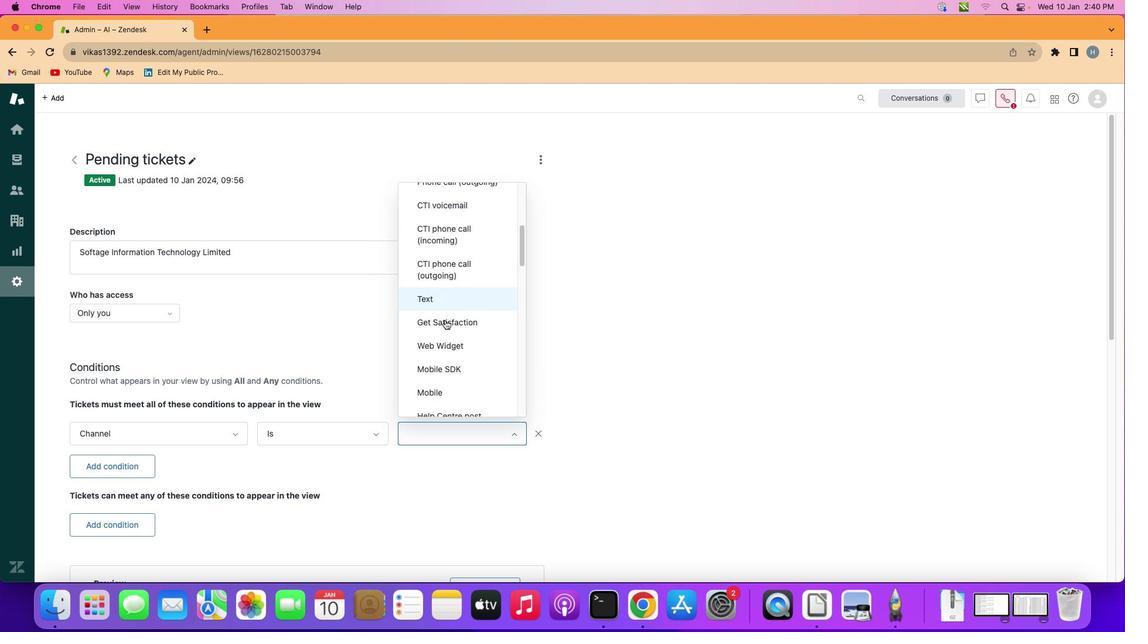 
Action: Mouse scrolled (444, 319) with delta (0, 0)
Screenshot: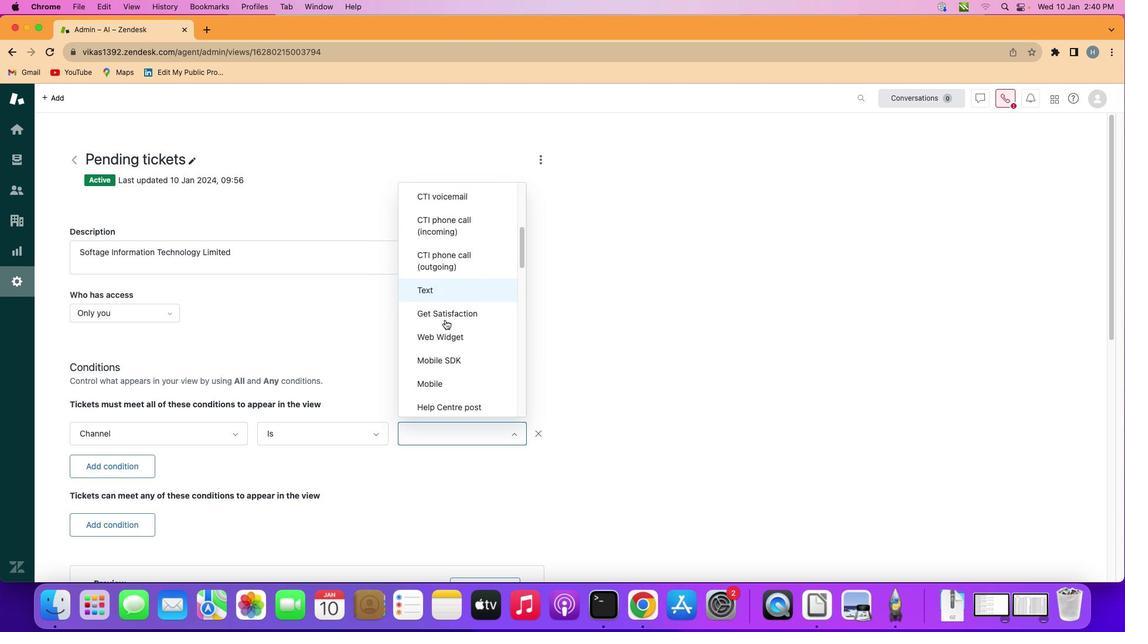 
Action: Mouse moved to (445, 320)
Screenshot: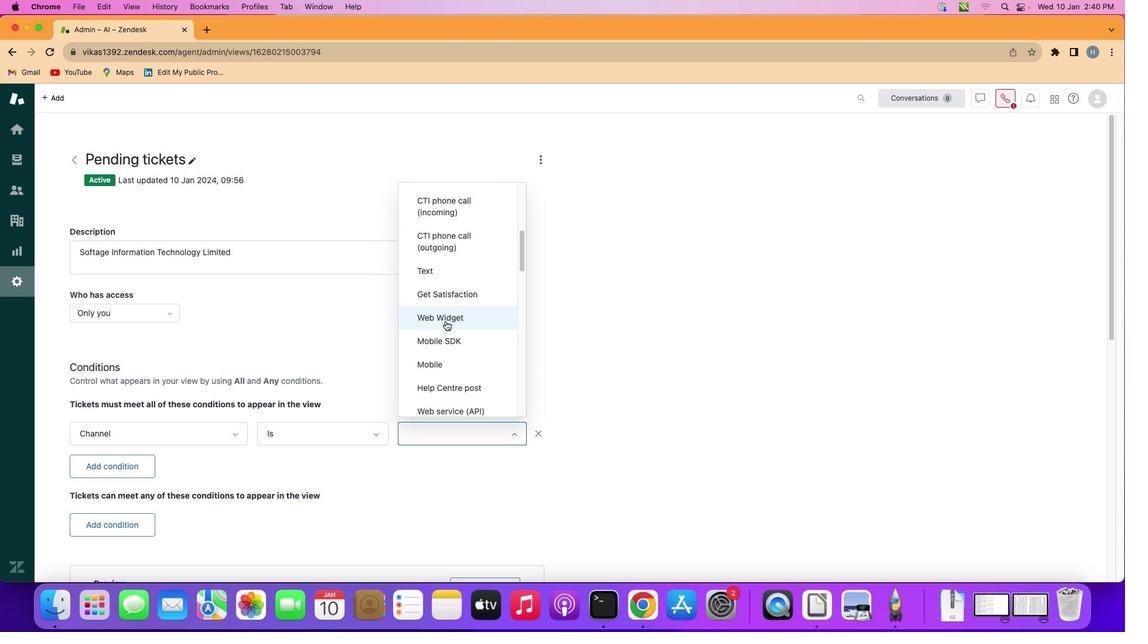 
Action: Mouse scrolled (445, 320) with delta (0, 0)
Screenshot: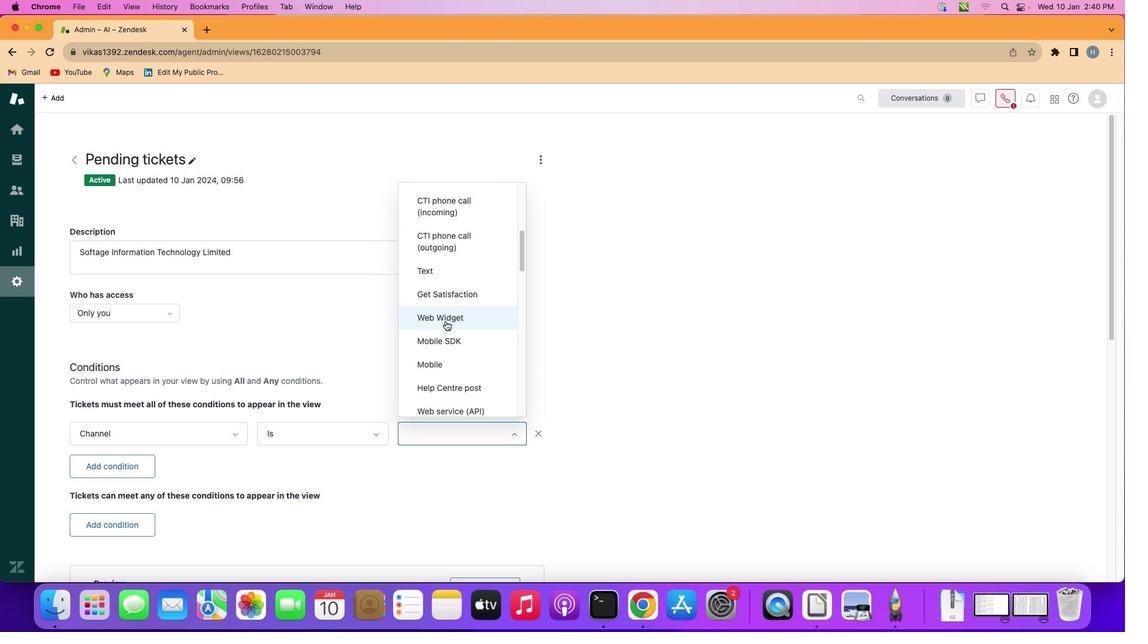 
Action: Mouse moved to (445, 320)
Screenshot: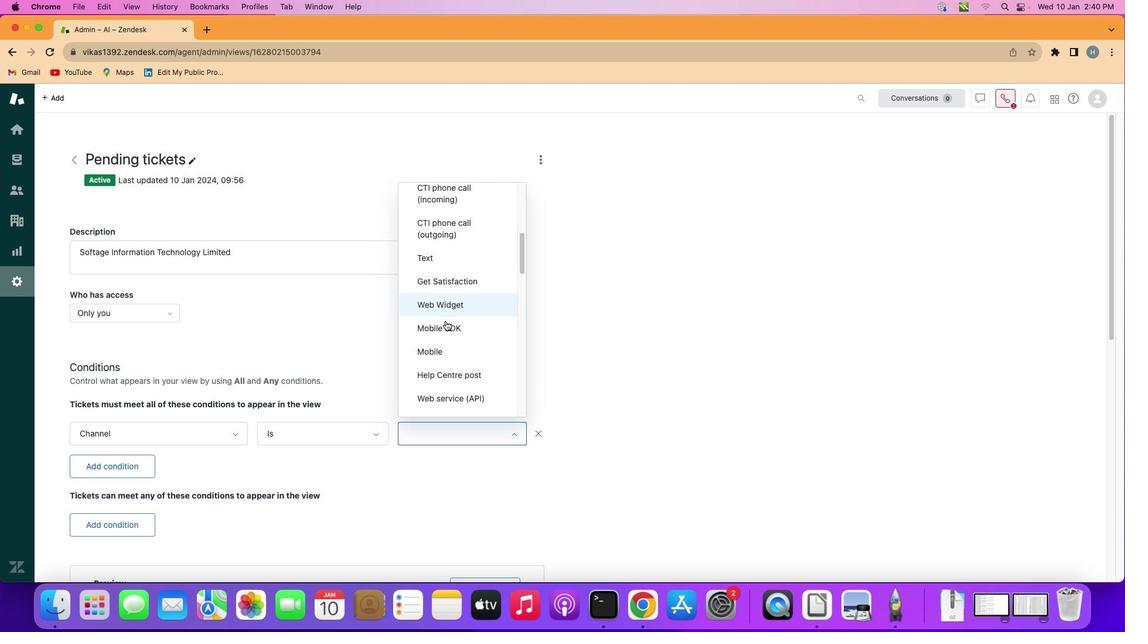 
Action: Mouse scrolled (445, 320) with delta (0, 0)
Screenshot: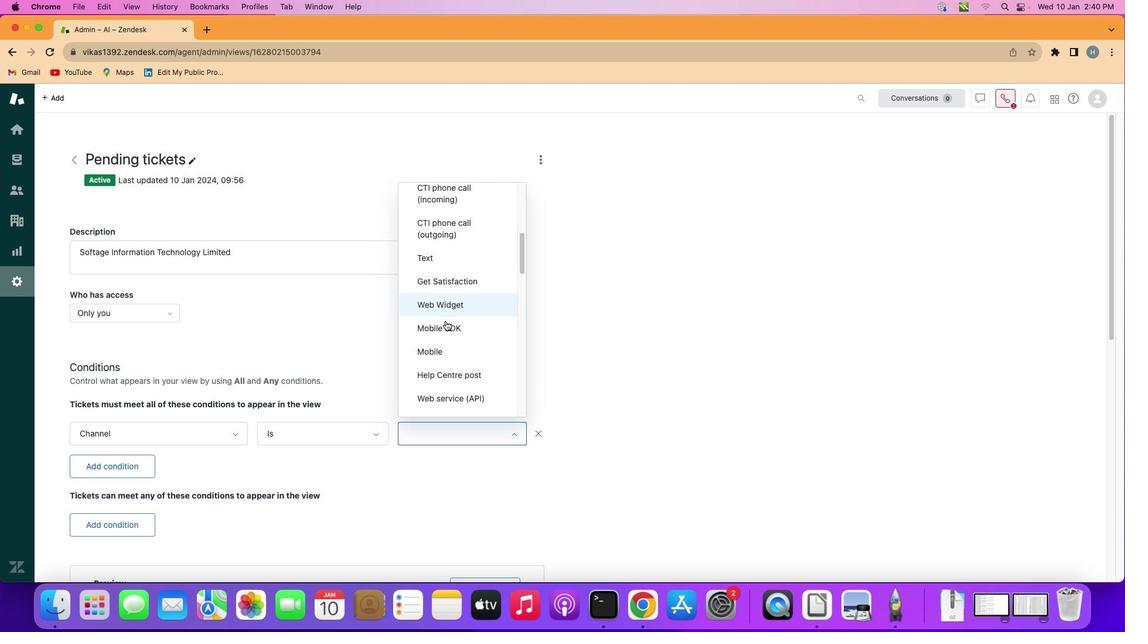 
Action: Mouse moved to (445, 320)
Screenshot: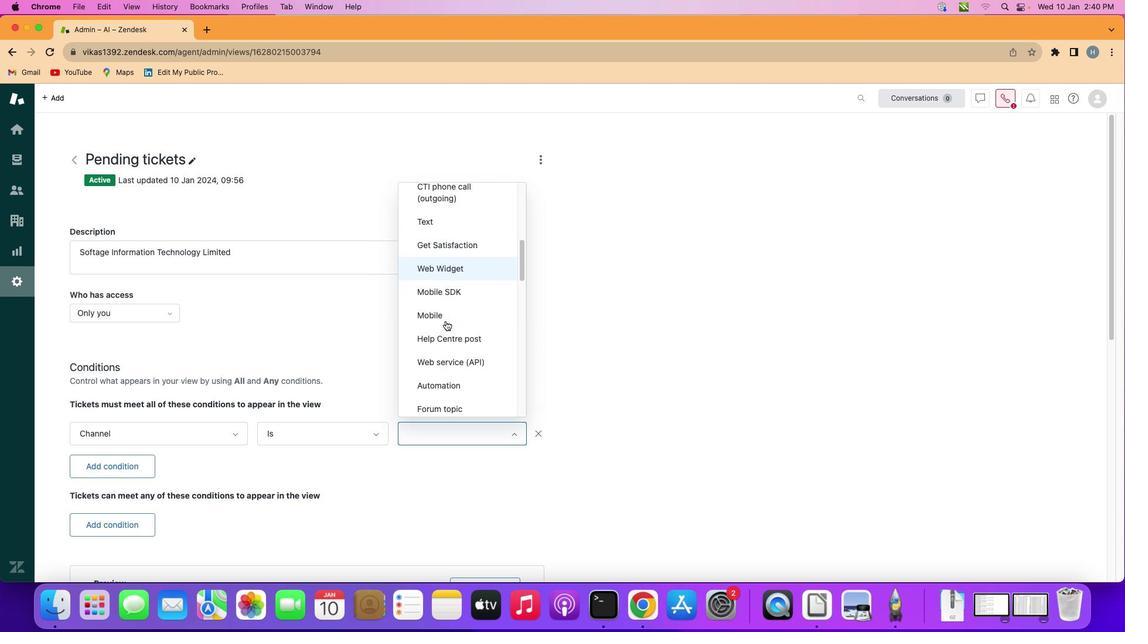 
Action: Mouse scrolled (445, 320) with delta (0, 0)
Screenshot: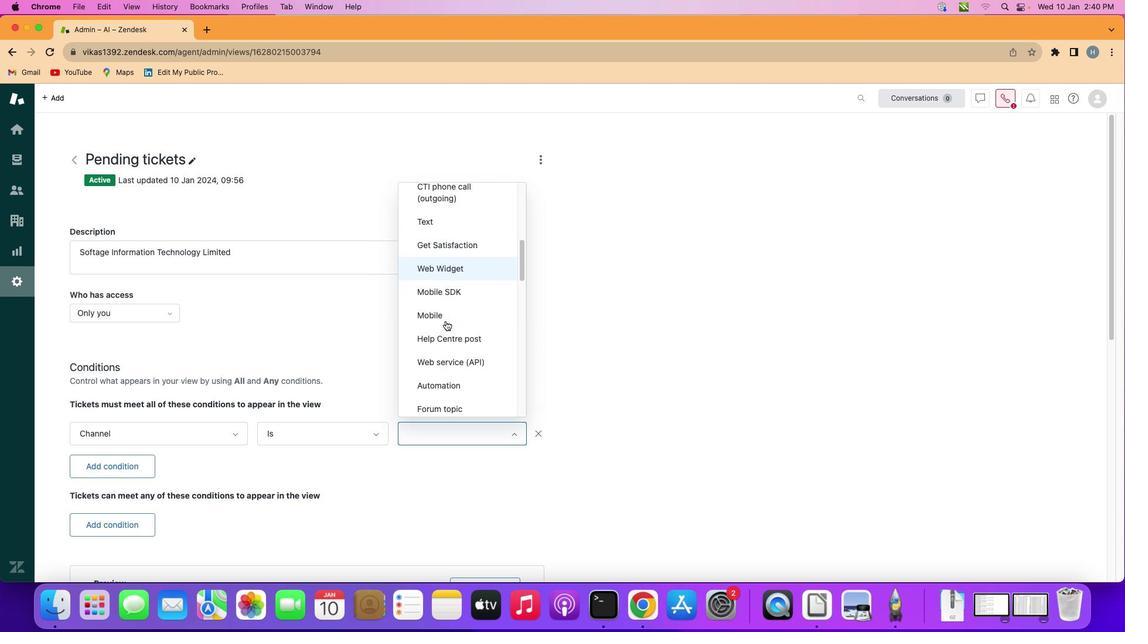 
Action: Mouse moved to (445, 321)
Screenshot: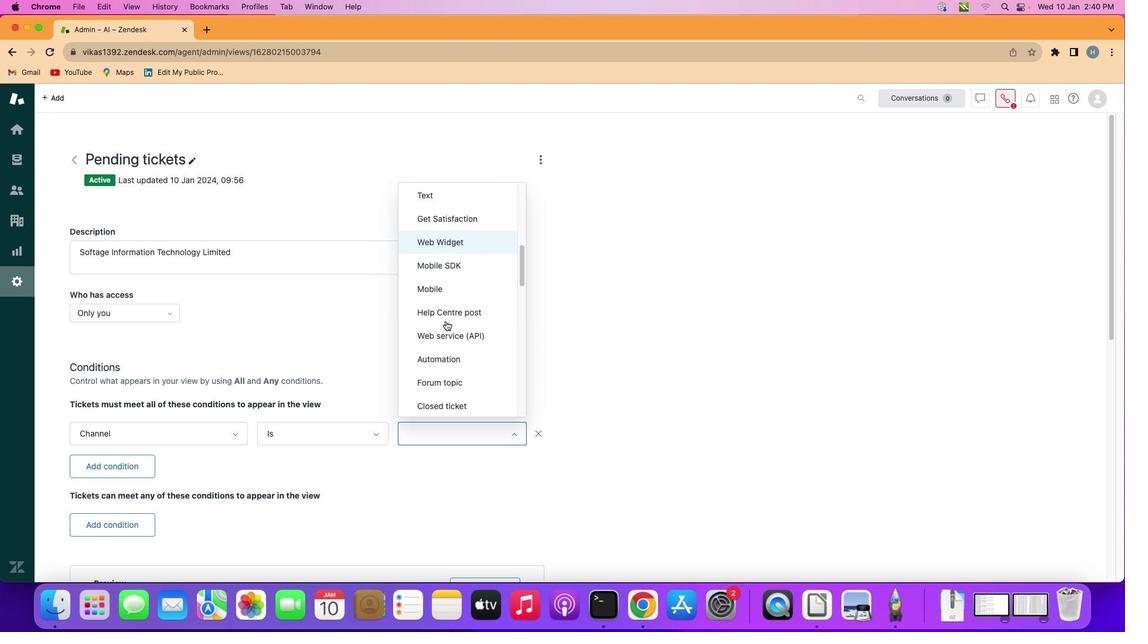 
Action: Mouse scrolled (445, 321) with delta (0, -1)
Screenshot: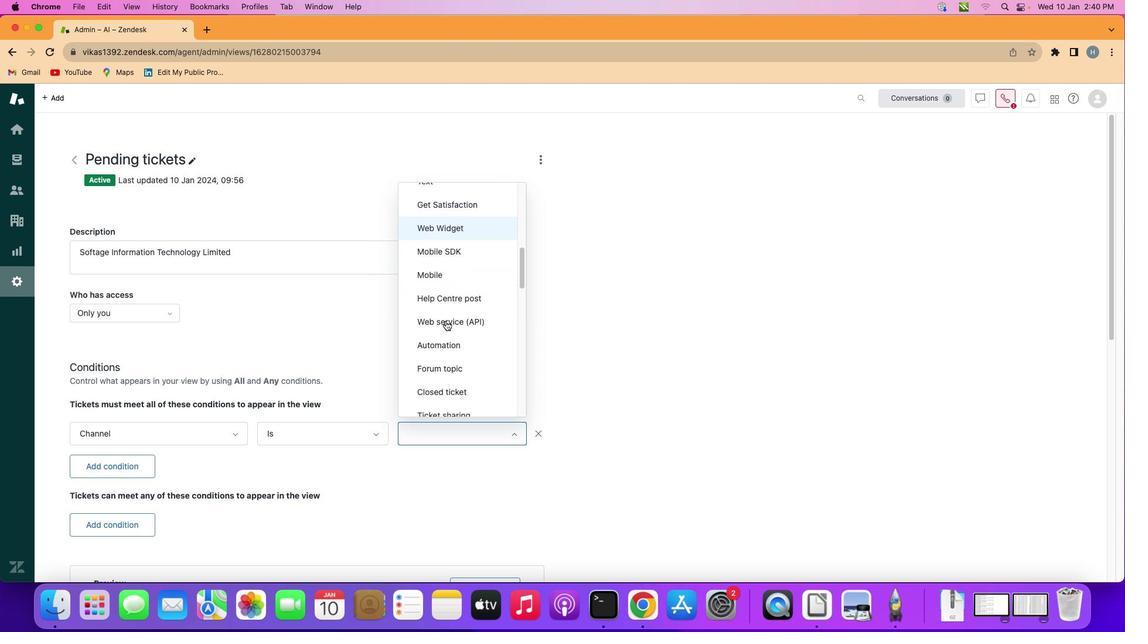 
Action: Mouse moved to (446, 322)
Screenshot: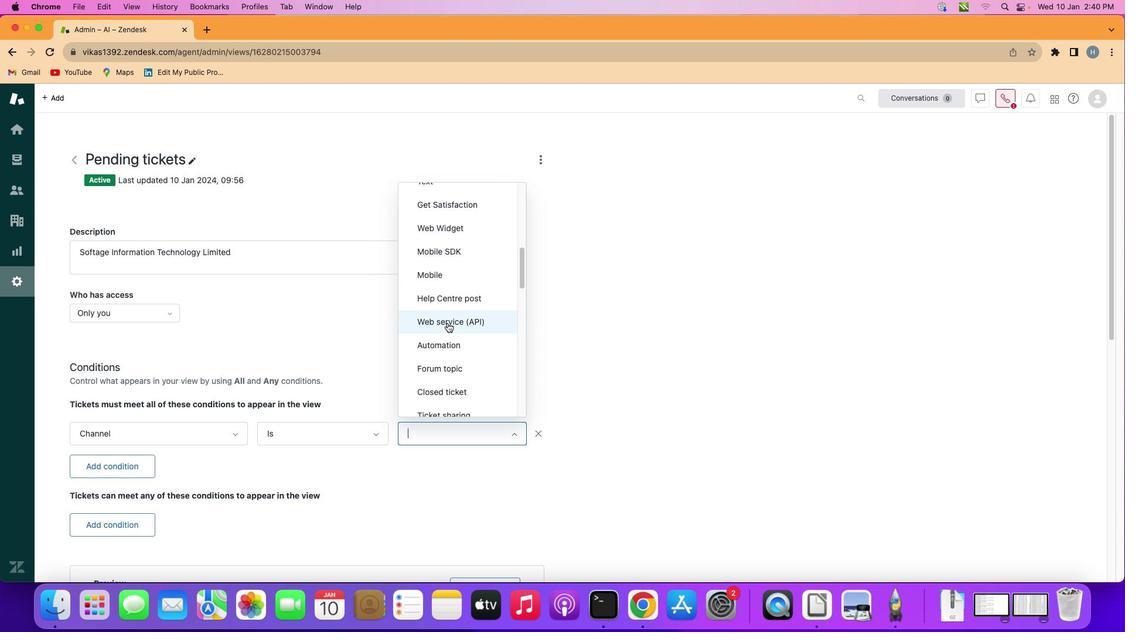 
Action: Mouse scrolled (446, 322) with delta (0, 0)
Screenshot: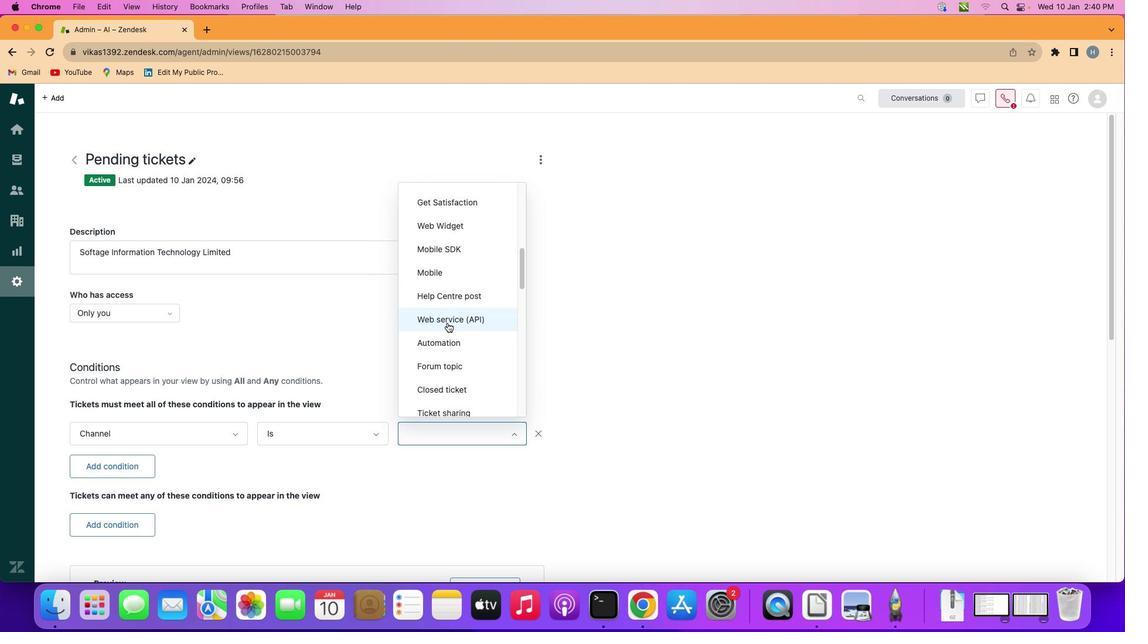 
Action: Mouse scrolled (446, 322) with delta (0, 0)
Screenshot: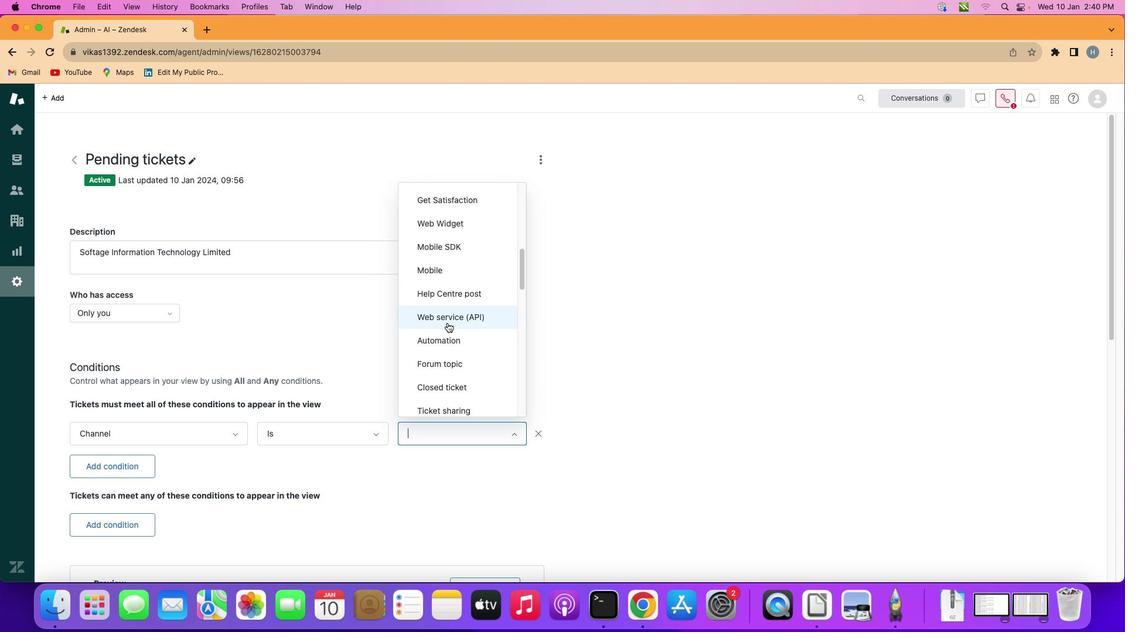 
Action: Mouse scrolled (446, 322) with delta (0, 0)
Screenshot: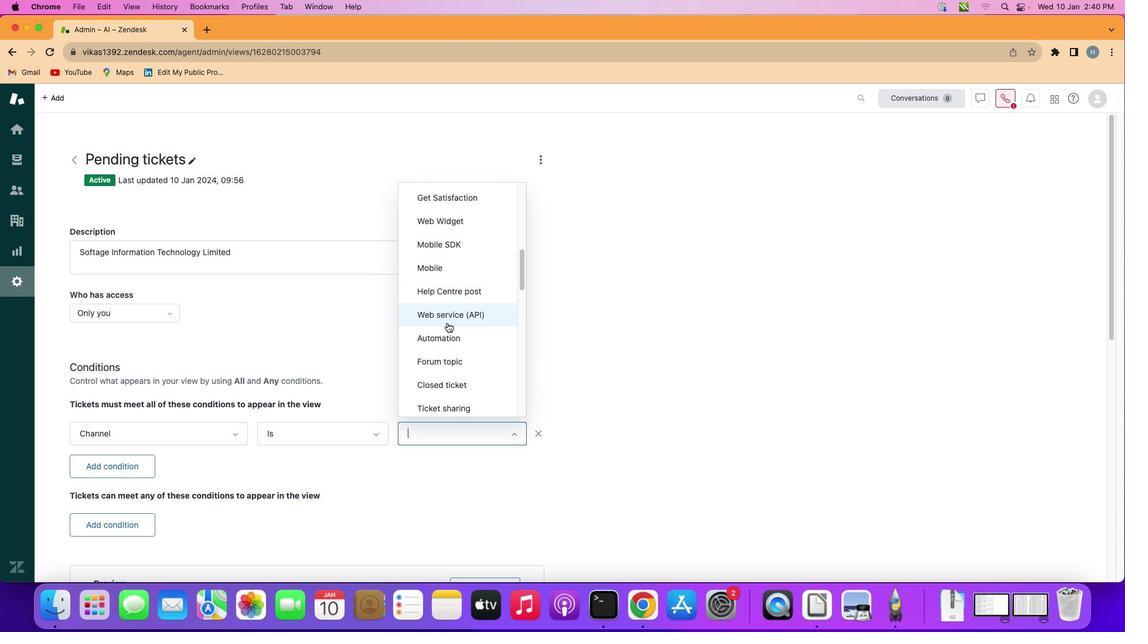 
Action: Mouse scrolled (446, 322) with delta (0, 0)
Screenshot: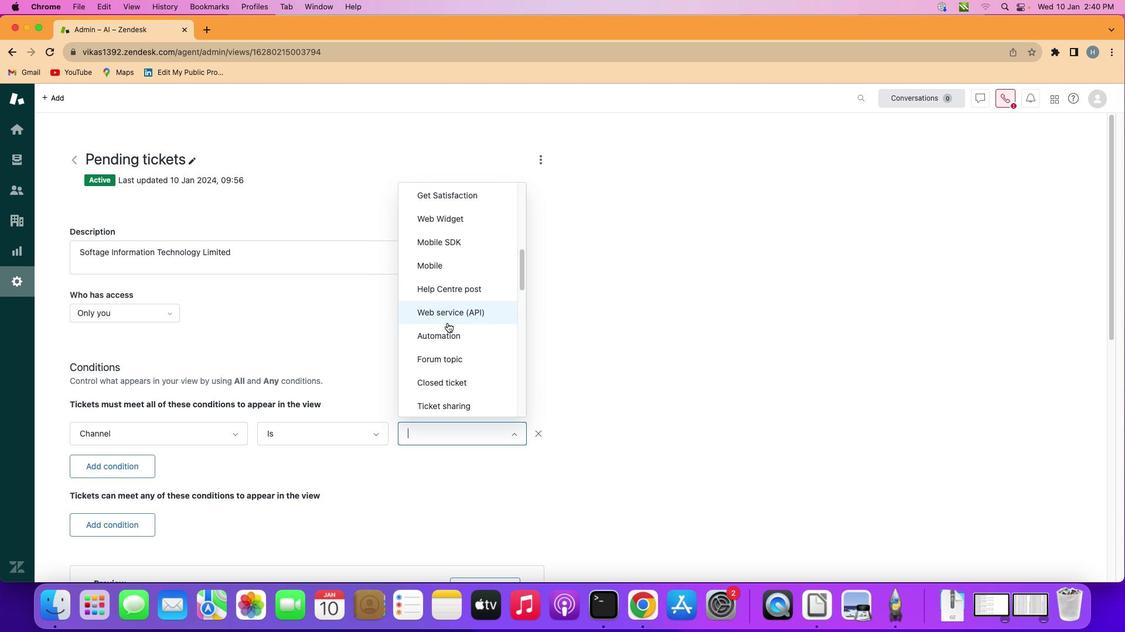 
Action: Mouse scrolled (446, 322) with delta (0, 0)
Screenshot: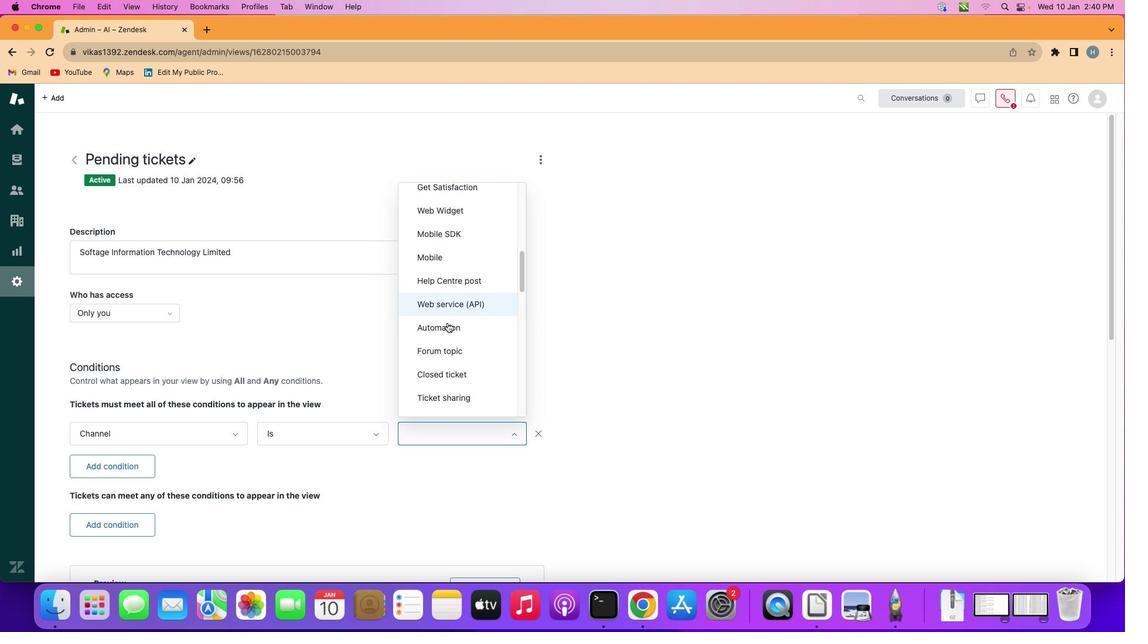 
Action: Mouse scrolled (446, 322) with delta (0, 0)
Screenshot: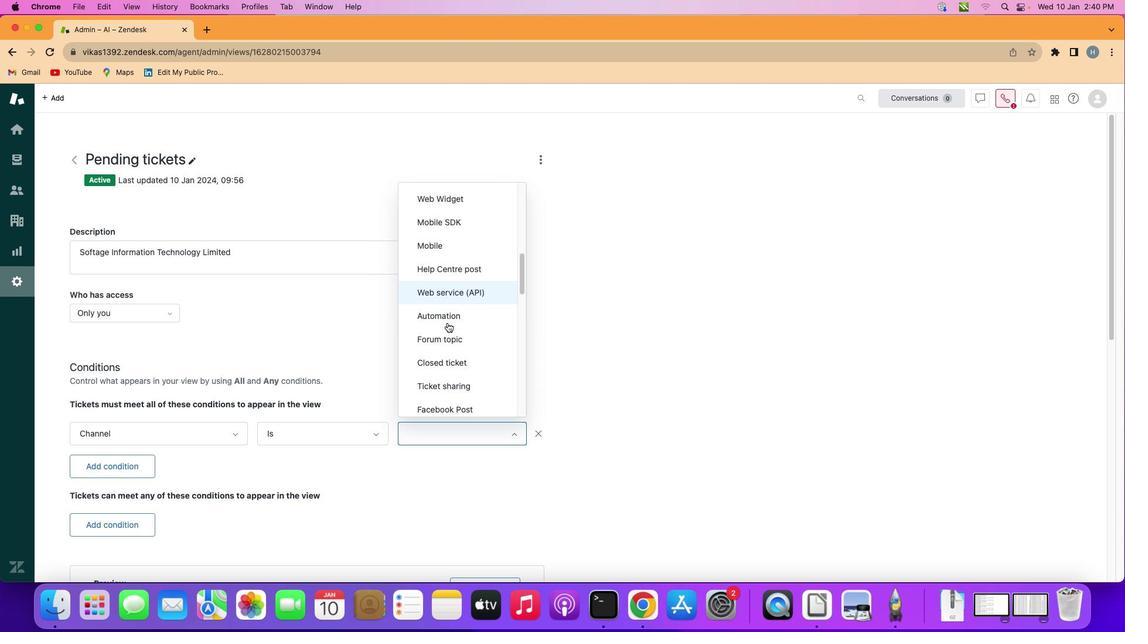 
Action: Mouse scrolled (446, 322) with delta (0, 0)
Screenshot: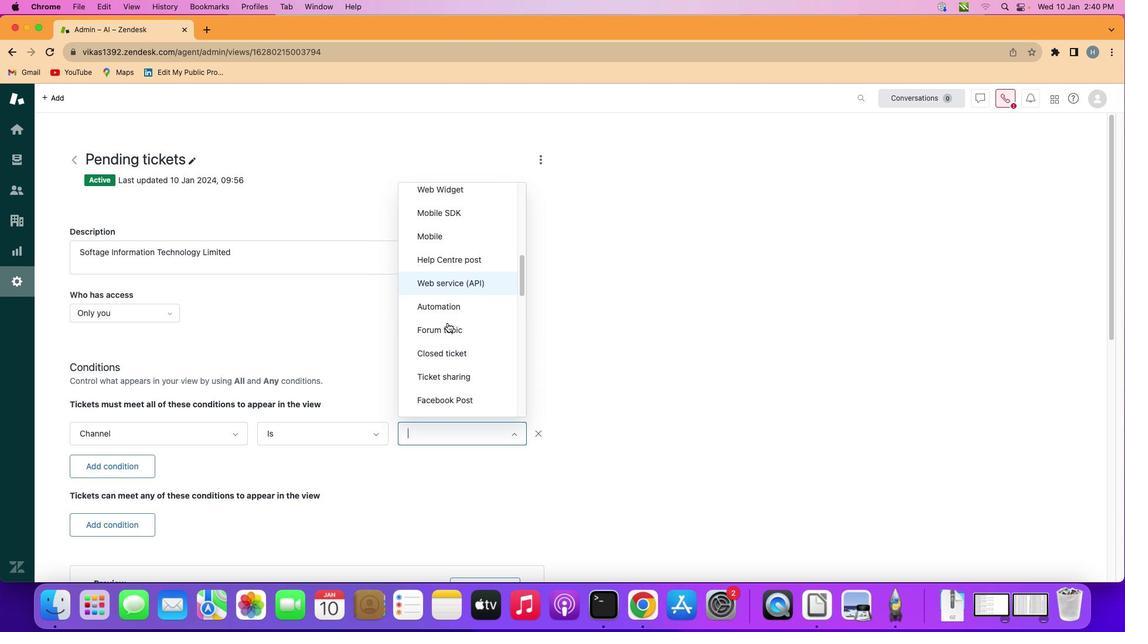 
Action: Mouse moved to (452, 349)
Screenshot: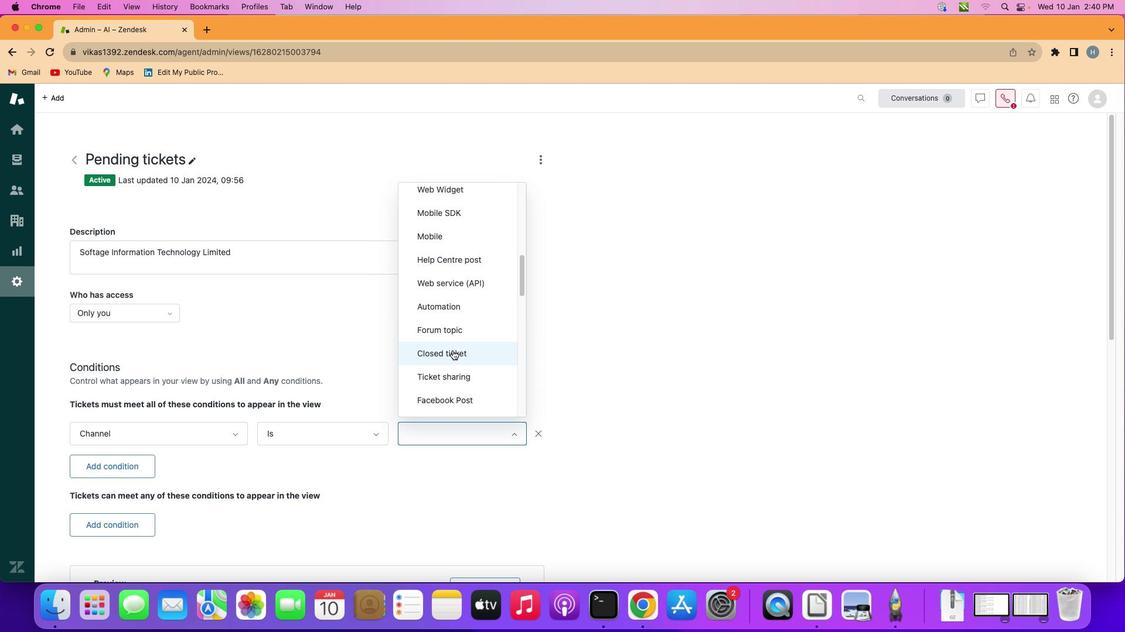 
Action: Mouse pressed left at (452, 349)
Screenshot: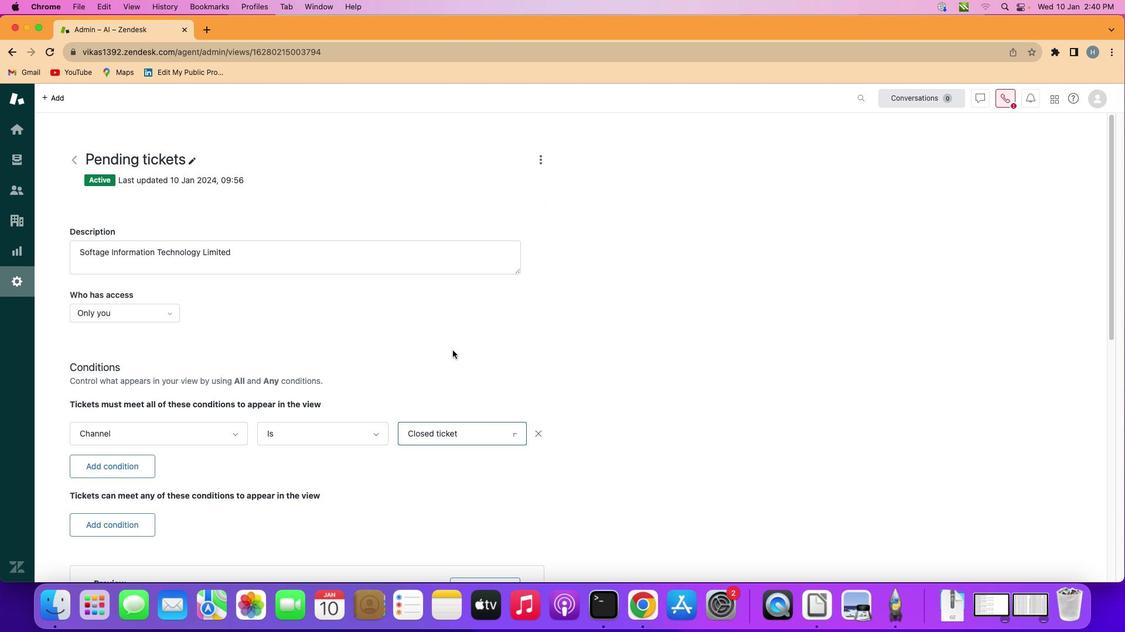 
